 Task: Find connections with filter location Affery with filter topic #SEOwith filter profile language German with filter current company JioSaavn with filter school RV Institute of Management, No.17, 26th Main, 36th Cross, Jayanagar, 4th T Block, Bangalore-41. with filter industry Robot Manufacturing with filter service category Coaching & Mentoring with filter keywords title Market Development Manager
Action: Mouse moved to (496, 63)
Screenshot: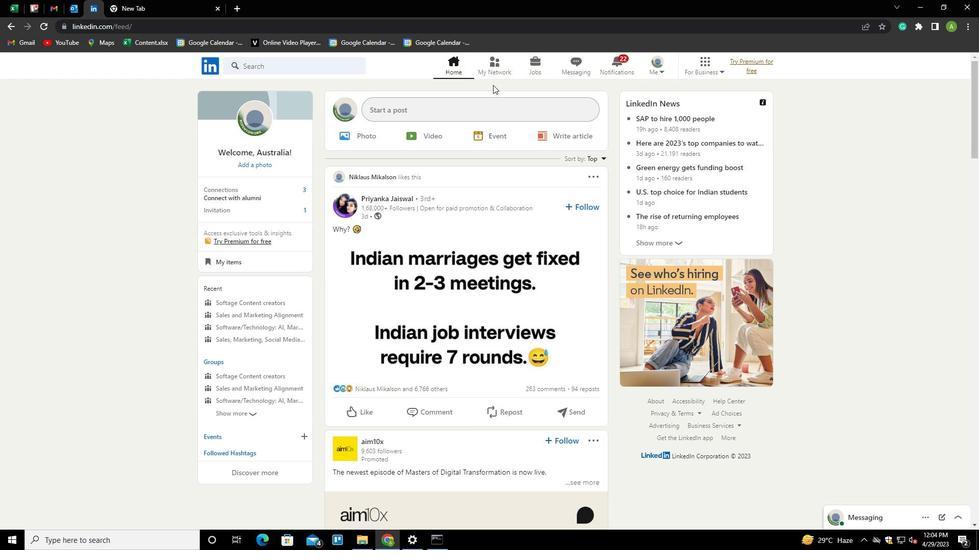
Action: Mouse pressed left at (496, 63)
Screenshot: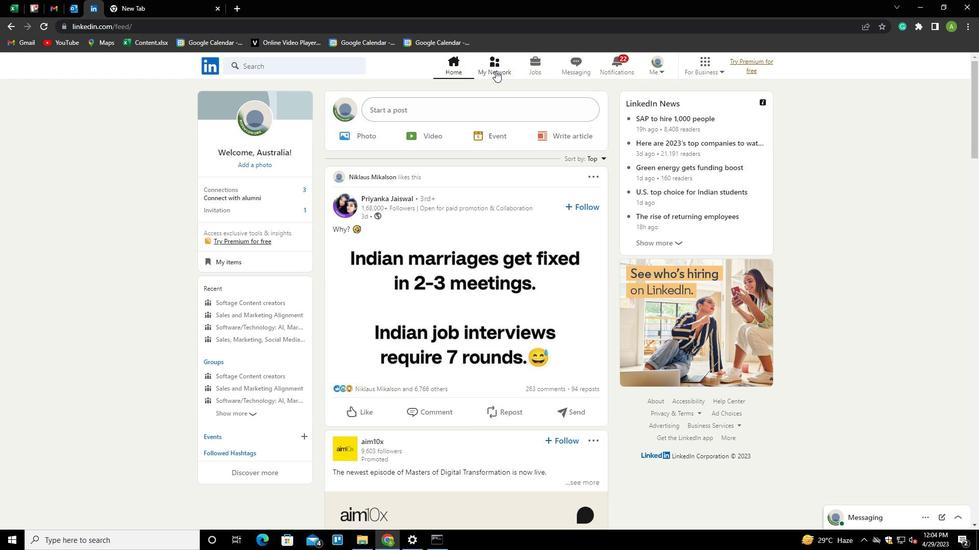 
Action: Mouse moved to (331, 125)
Screenshot: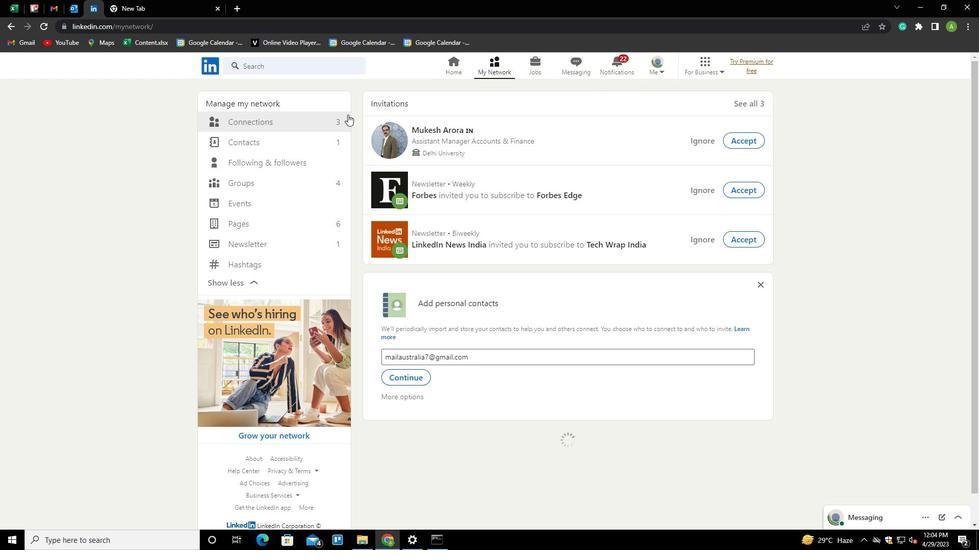 
Action: Mouse pressed left at (331, 125)
Screenshot: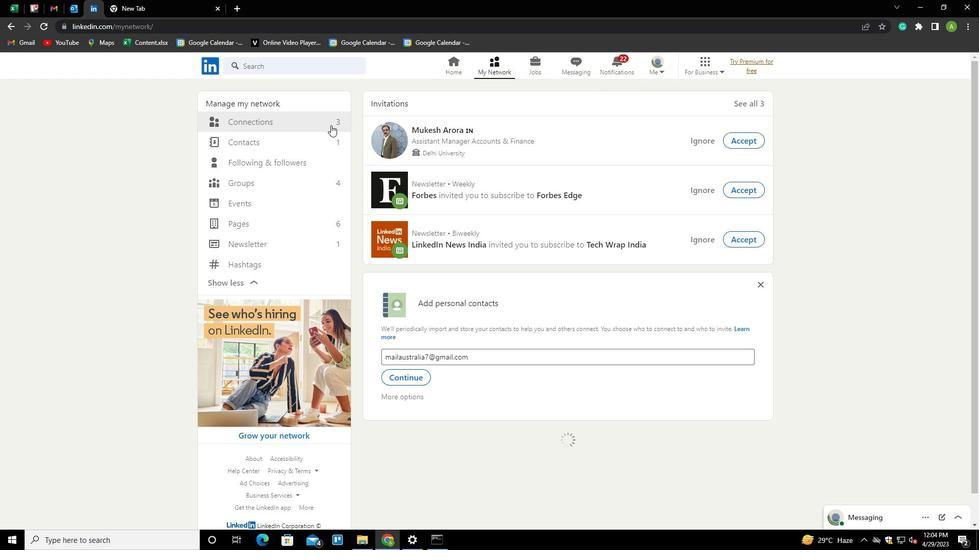 
Action: Mouse moved to (567, 123)
Screenshot: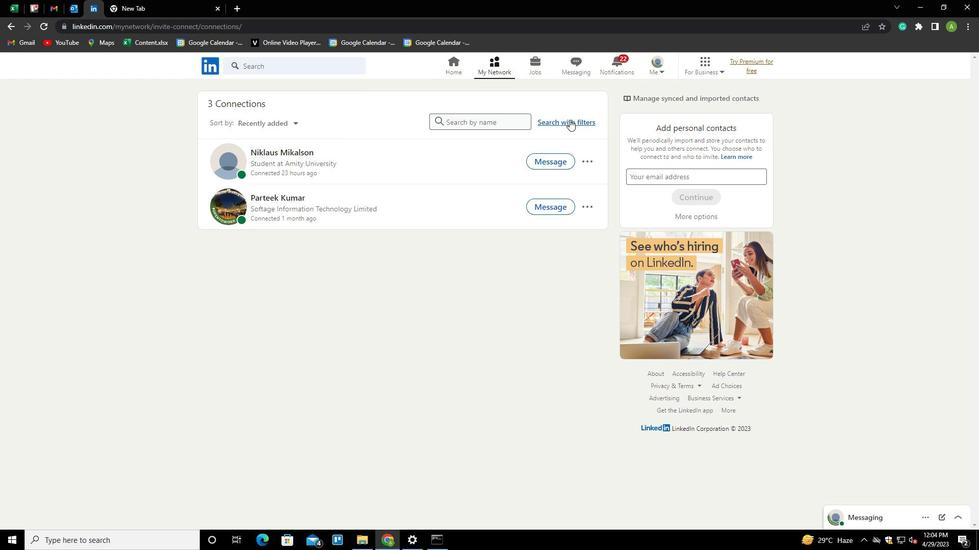
Action: Mouse pressed left at (567, 123)
Screenshot: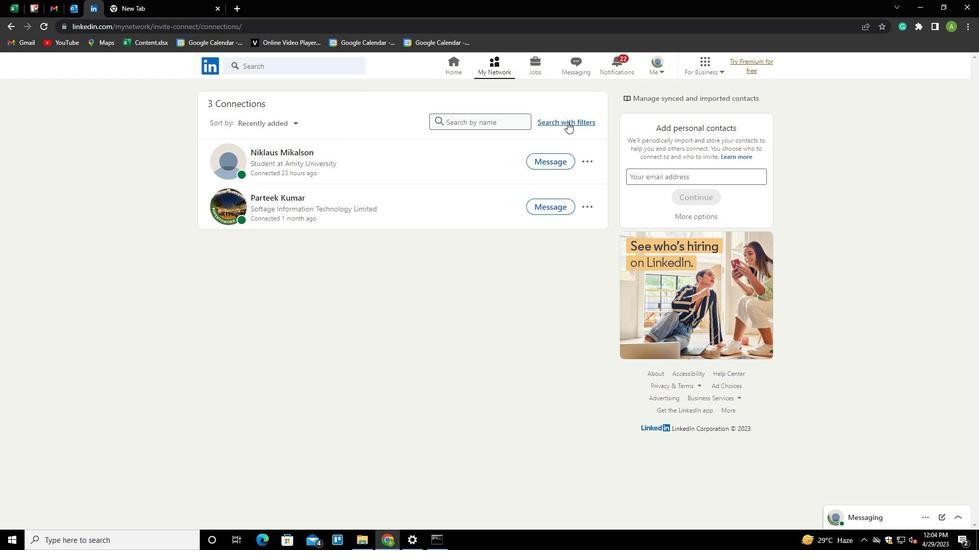 
Action: Mouse moved to (516, 96)
Screenshot: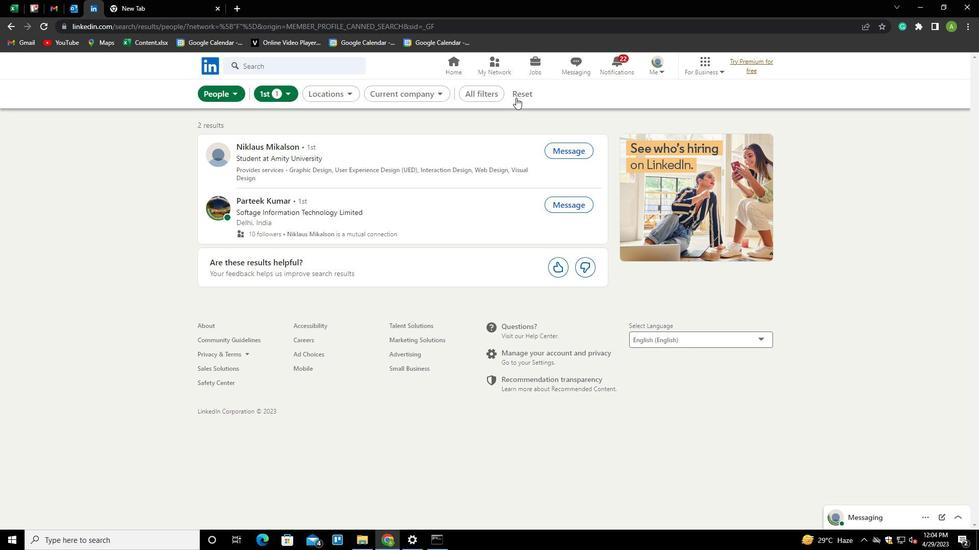 
Action: Mouse pressed left at (516, 96)
Screenshot: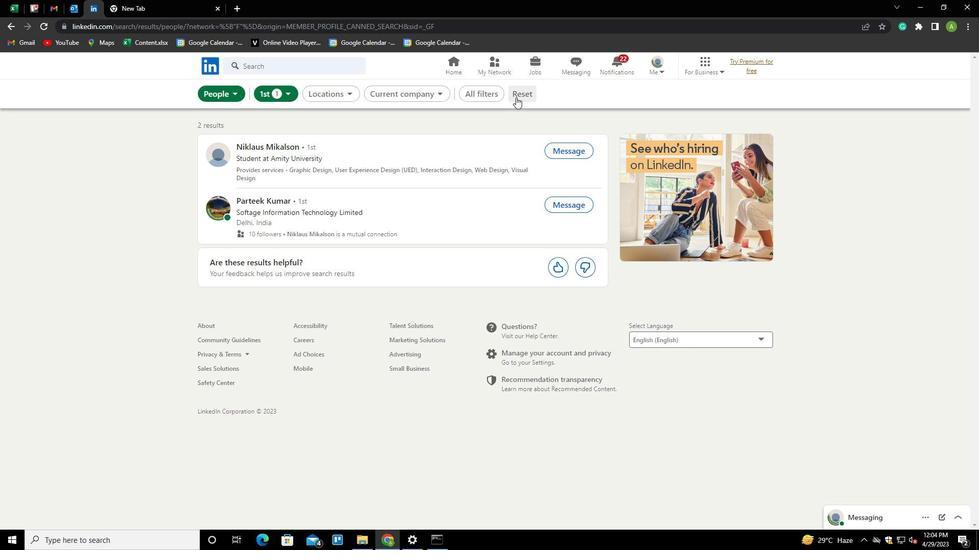 
Action: Mouse moved to (511, 93)
Screenshot: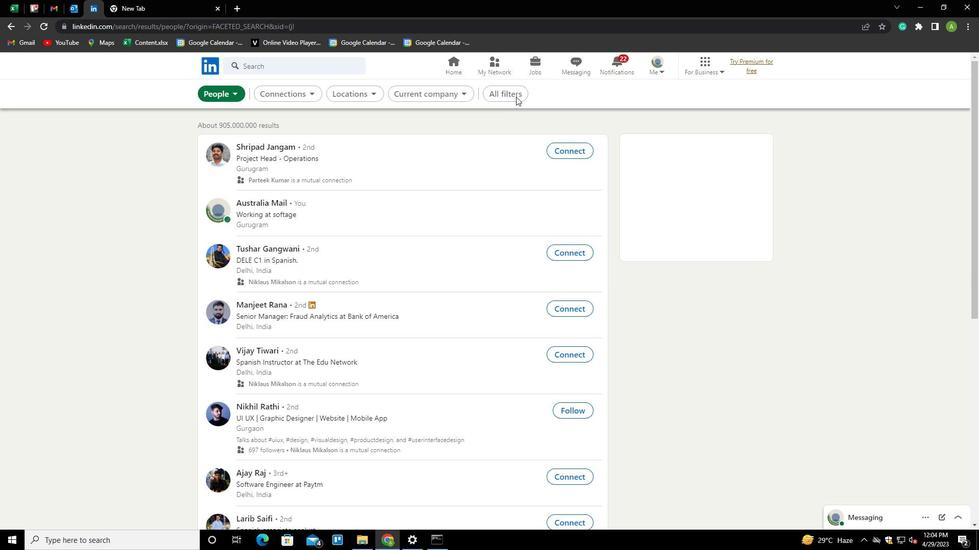 
Action: Mouse pressed left at (511, 93)
Screenshot: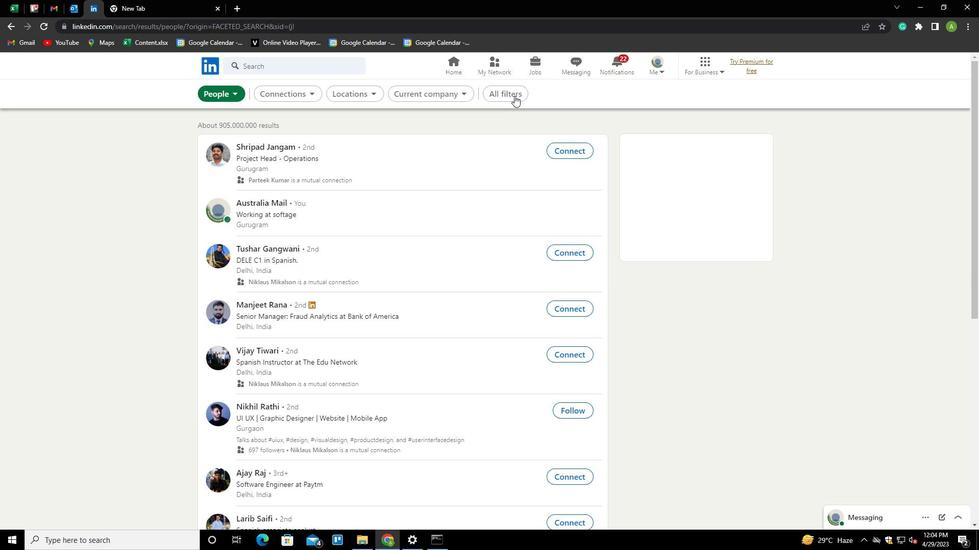 
Action: Mouse moved to (795, 258)
Screenshot: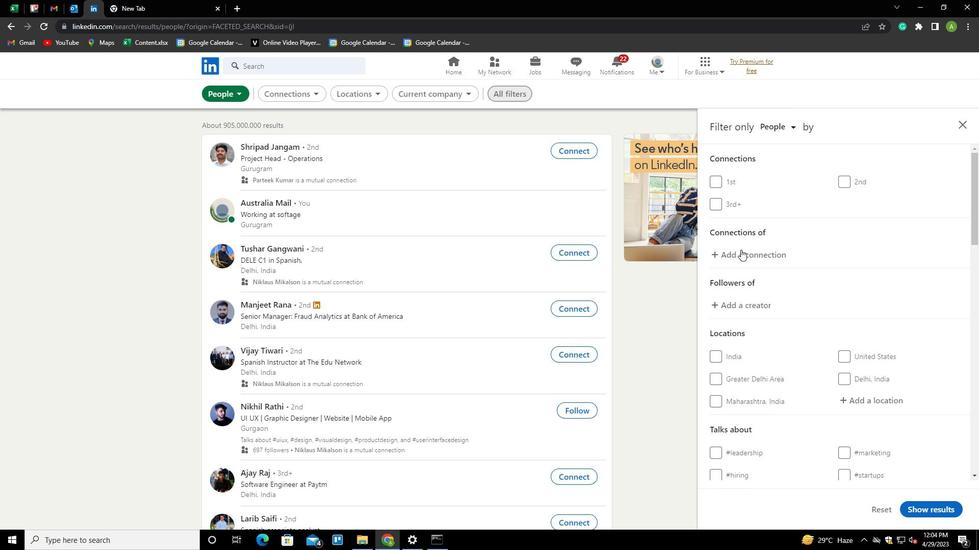 
Action: Mouse scrolled (795, 258) with delta (0, 0)
Screenshot: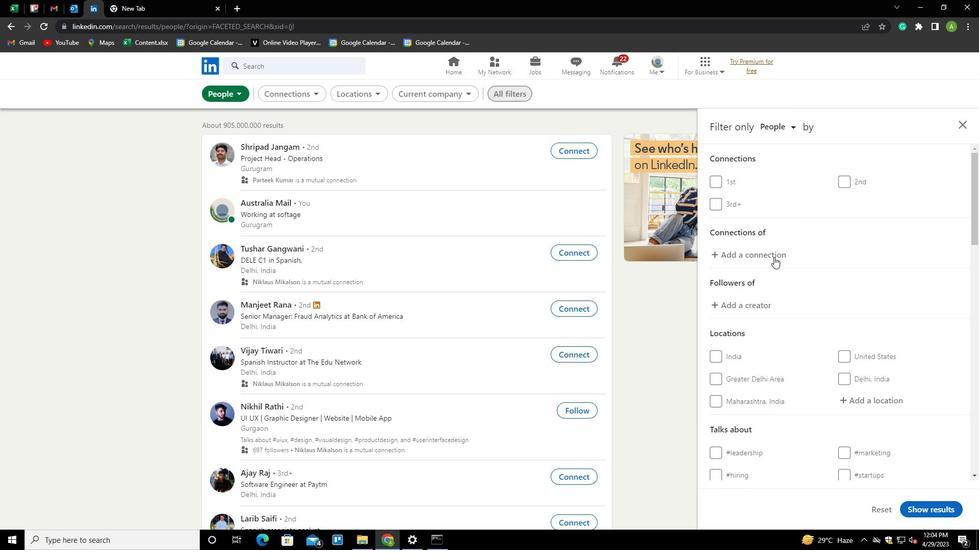 
Action: Mouse scrolled (795, 258) with delta (0, 0)
Screenshot: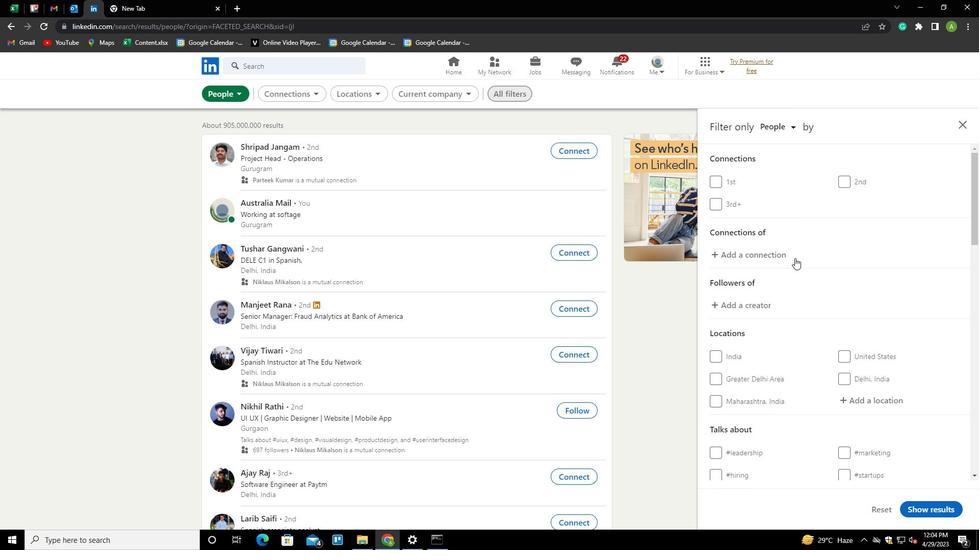 
Action: Mouse scrolled (795, 258) with delta (0, 0)
Screenshot: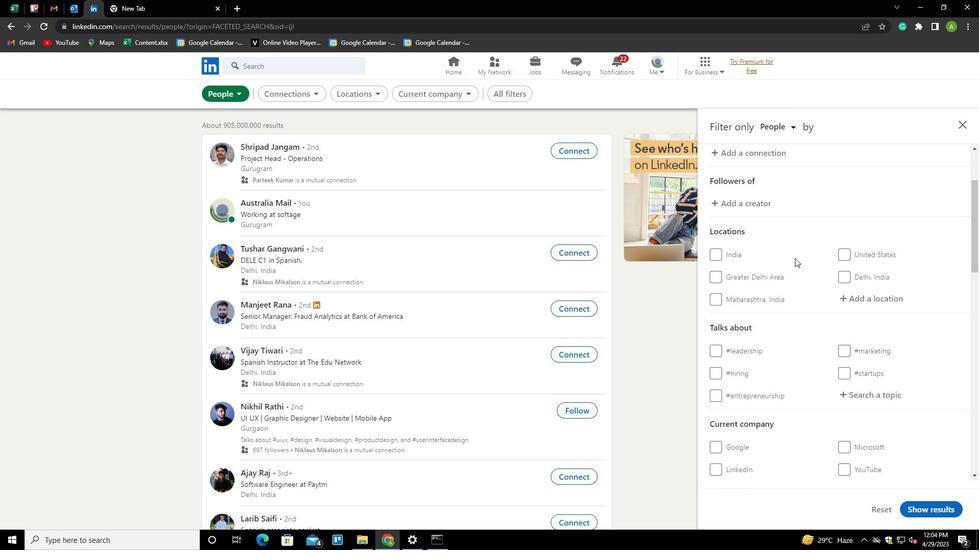 
Action: Mouse moved to (850, 250)
Screenshot: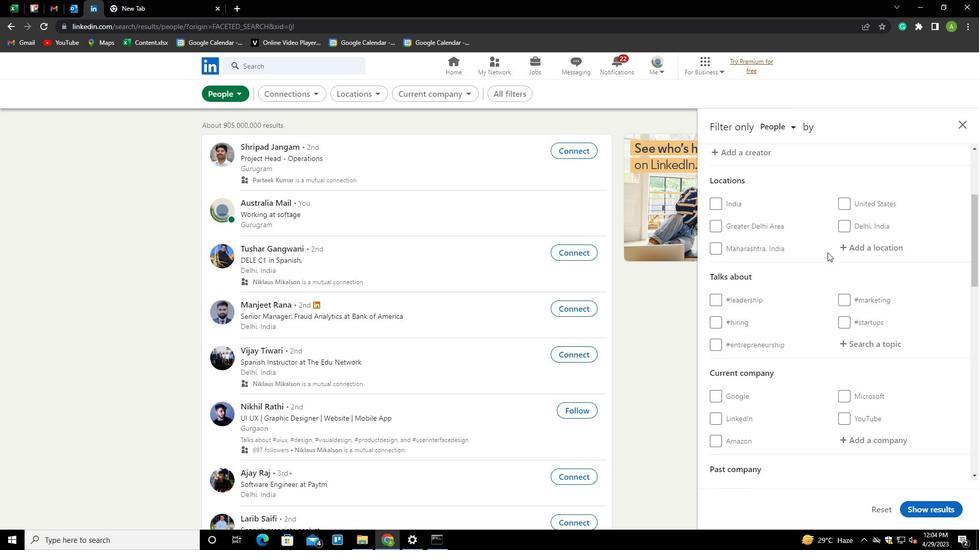 
Action: Mouse pressed left at (850, 250)
Screenshot: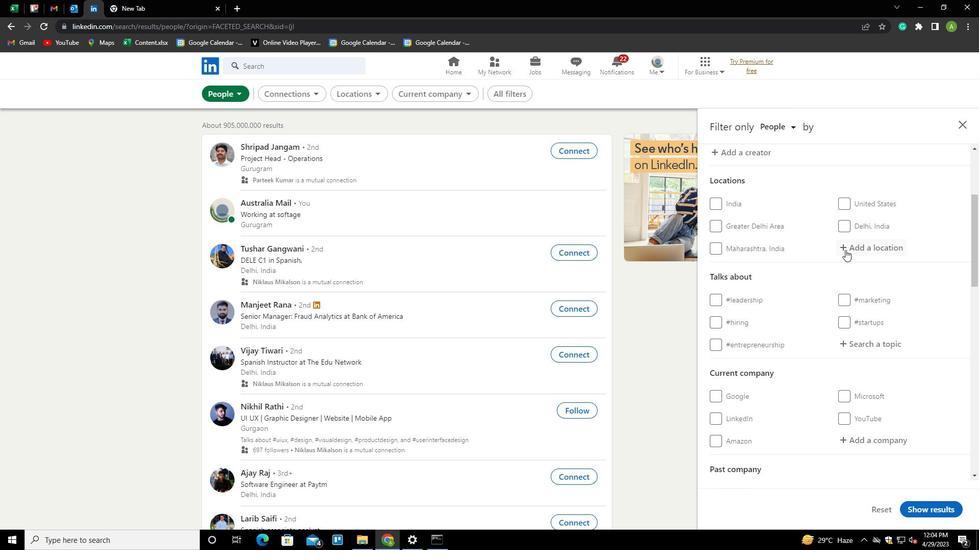 
Action: Mouse moved to (863, 250)
Screenshot: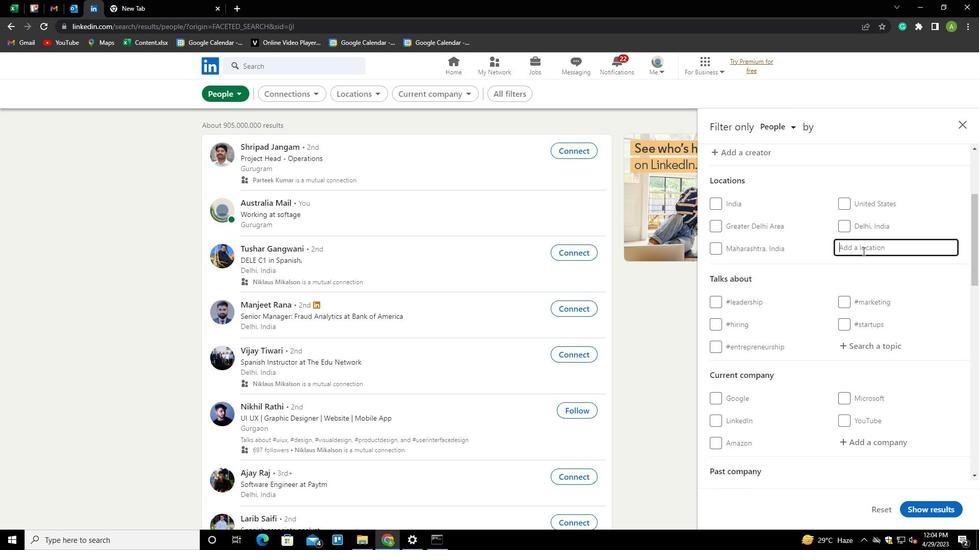 
Action: Mouse pressed left at (863, 250)
Screenshot: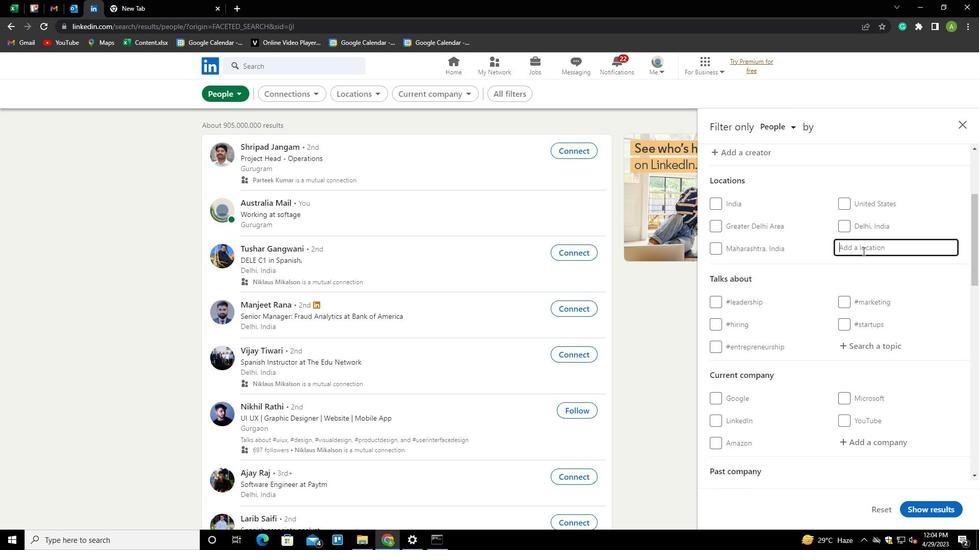 
Action: Key pressed <Key.shift><Key.shift><Key.shift><Key.shift><Key.shift><Key.shift><Key.shift><Key.shift><Key.shift><Key.shift><Key.shift><Key.shift><Key.shift><Key.shift><Key.shift><Key.shift><Key.shift><Key.shift><Key.shift><Key.shift><Key.shift><Key.shift><Key.shift><Key.shift><Key.shift><Key.shift><Key.shift><Key.shift><Key.shift><Key.shift><Key.shift><Key.shift><Key.shift><Key.shift><Key.shift>AFFERY<Key.down>
Screenshot: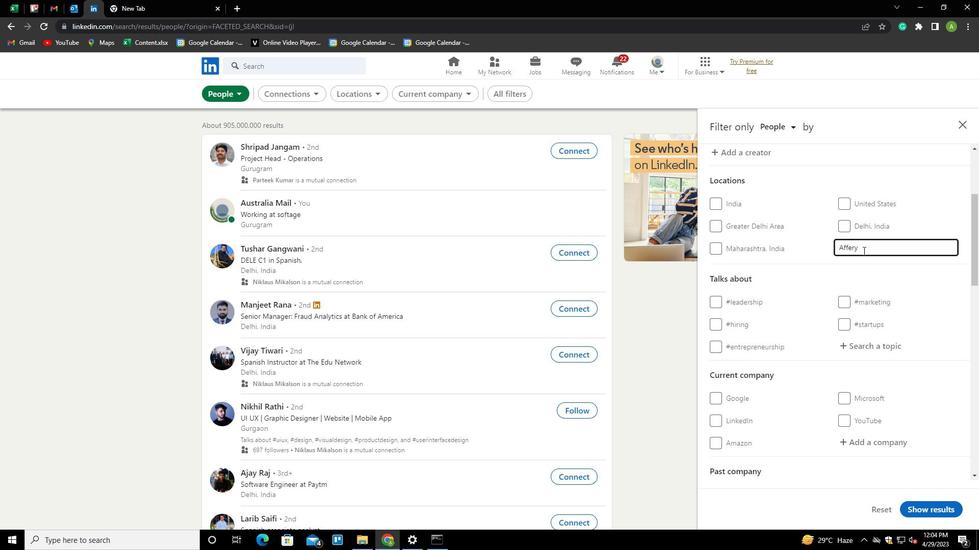 
Action: Mouse moved to (900, 270)
Screenshot: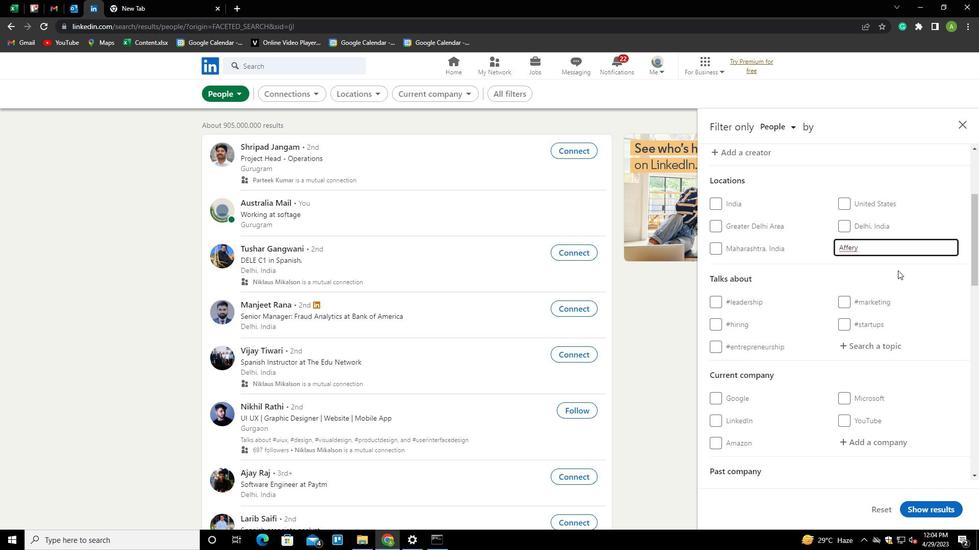 
Action: Mouse pressed left at (900, 270)
Screenshot: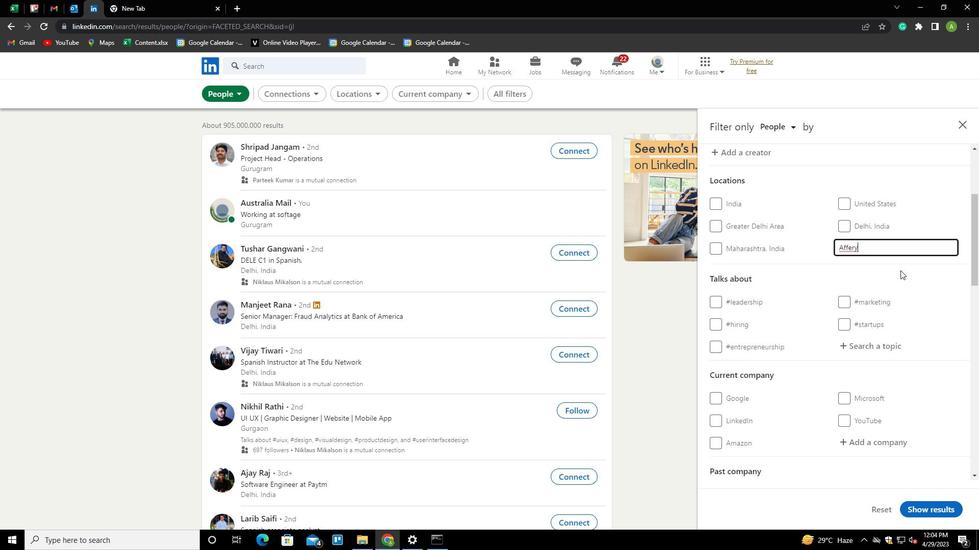 
Action: Mouse scrolled (900, 270) with delta (0, 0)
Screenshot: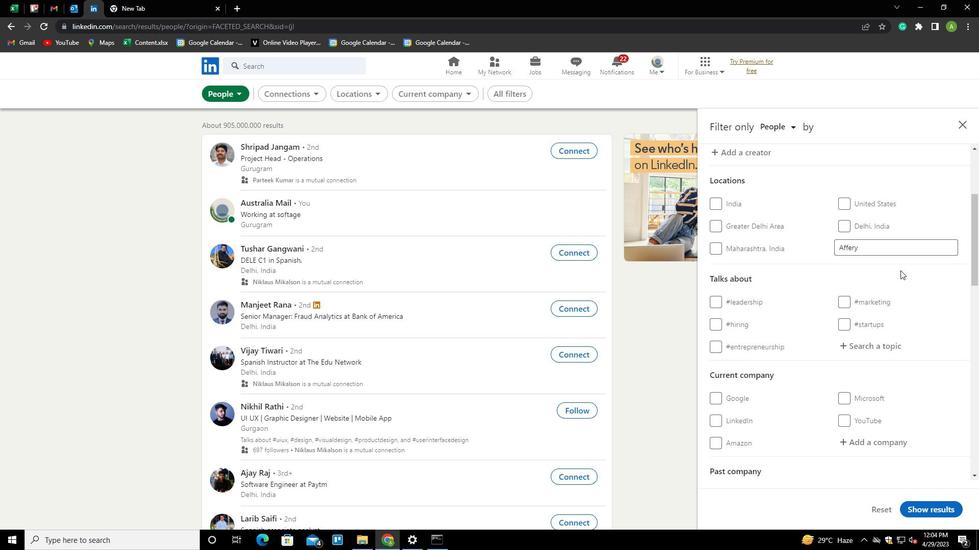 
Action: Mouse scrolled (900, 270) with delta (0, 0)
Screenshot: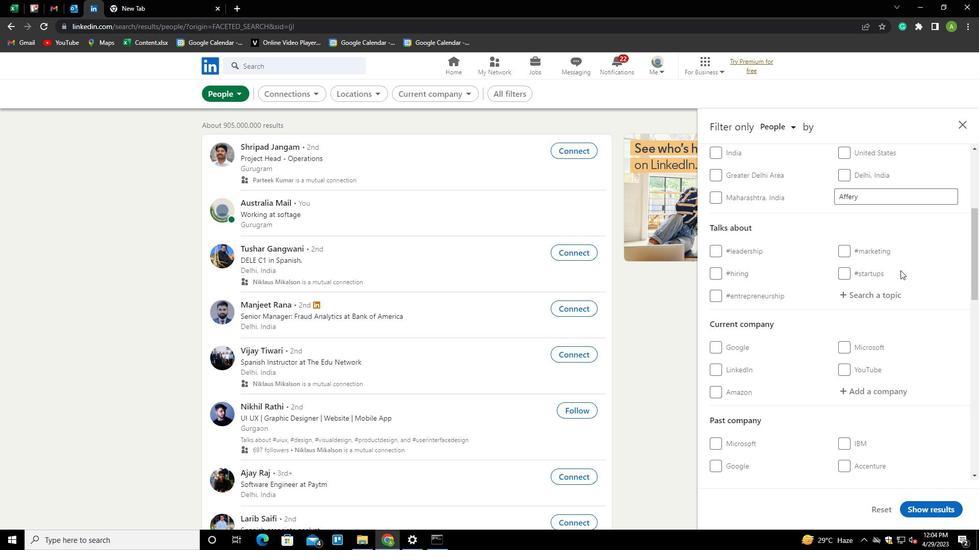 
Action: Mouse moved to (863, 244)
Screenshot: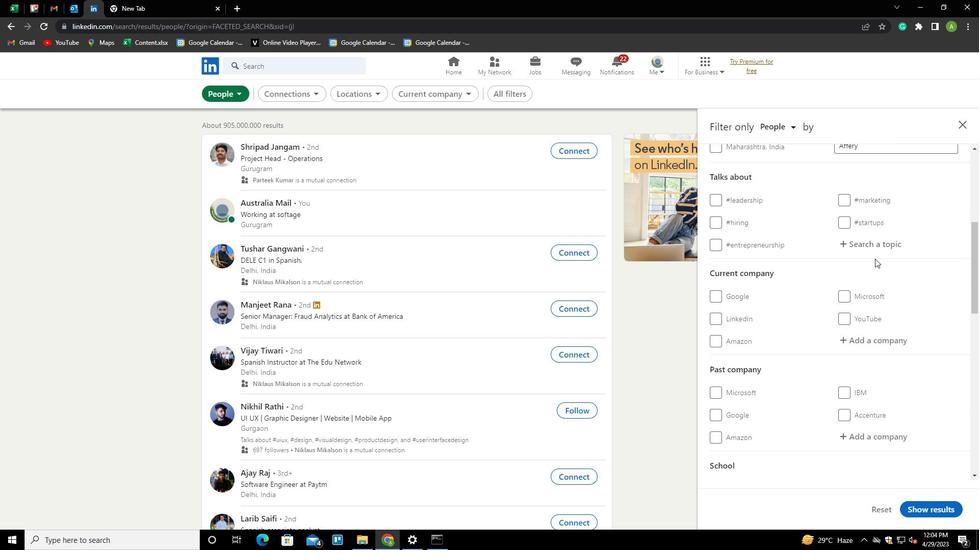 
Action: Mouse pressed left at (863, 244)
Screenshot: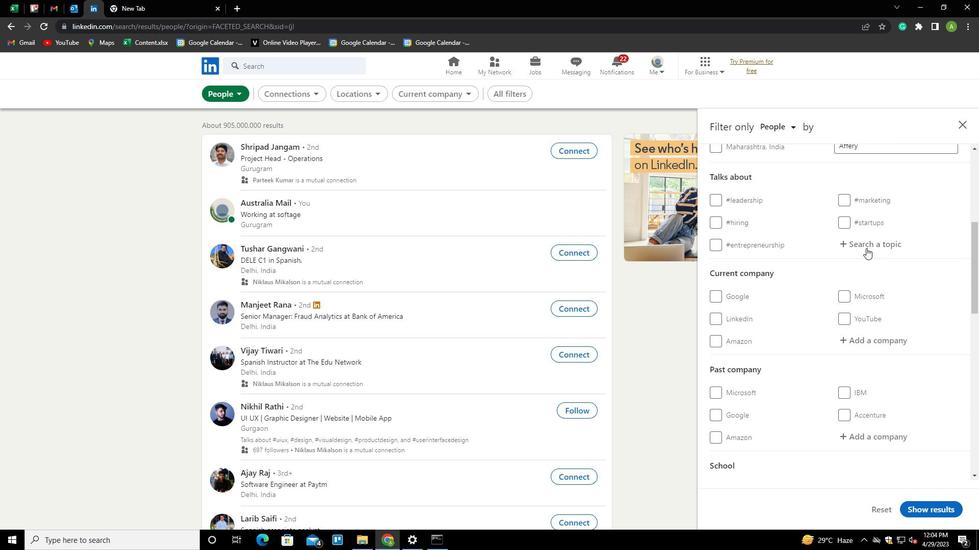 
Action: Mouse moved to (863, 244)
Screenshot: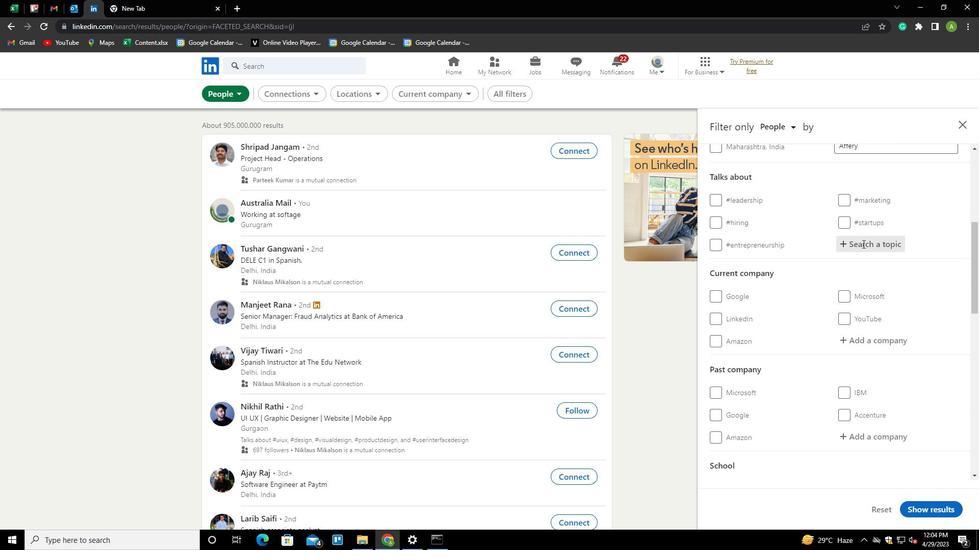 
Action: Mouse pressed left at (863, 244)
Screenshot: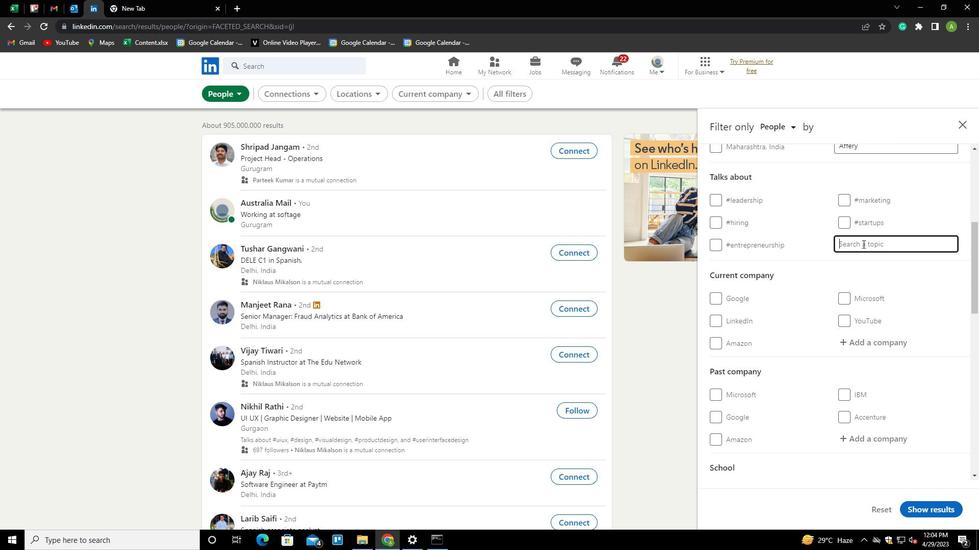 
Action: Key pressed <Key.shift>SEO<Key.down><Key.enter>
Screenshot: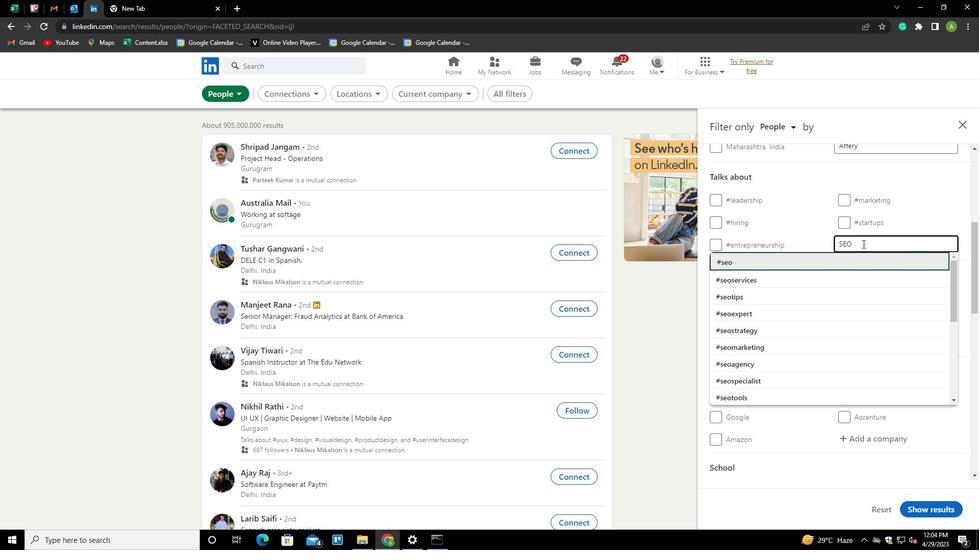 
Action: Mouse scrolled (863, 243) with delta (0, 0)
Screenshot: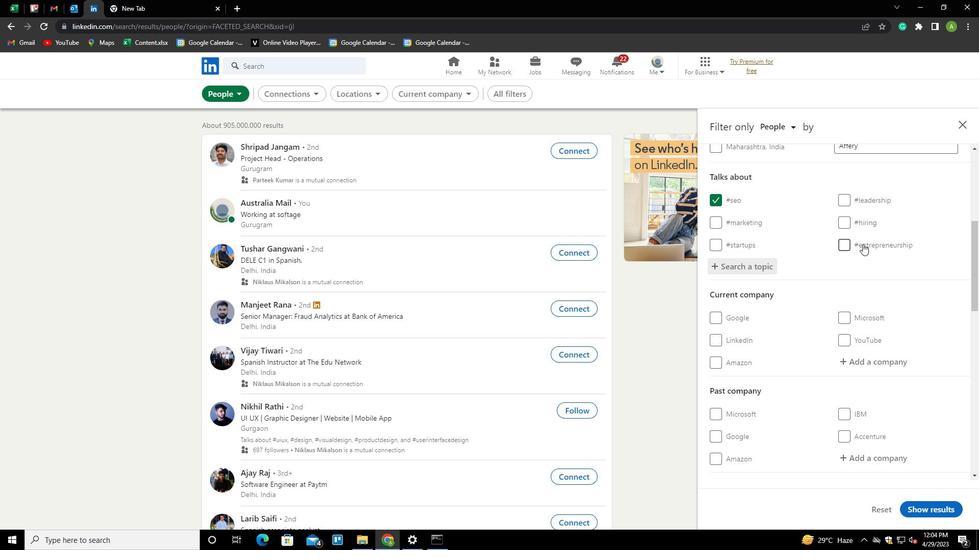 
Action: Mouse scrolled (863, 243) with delta (0, 0)
Screenshot: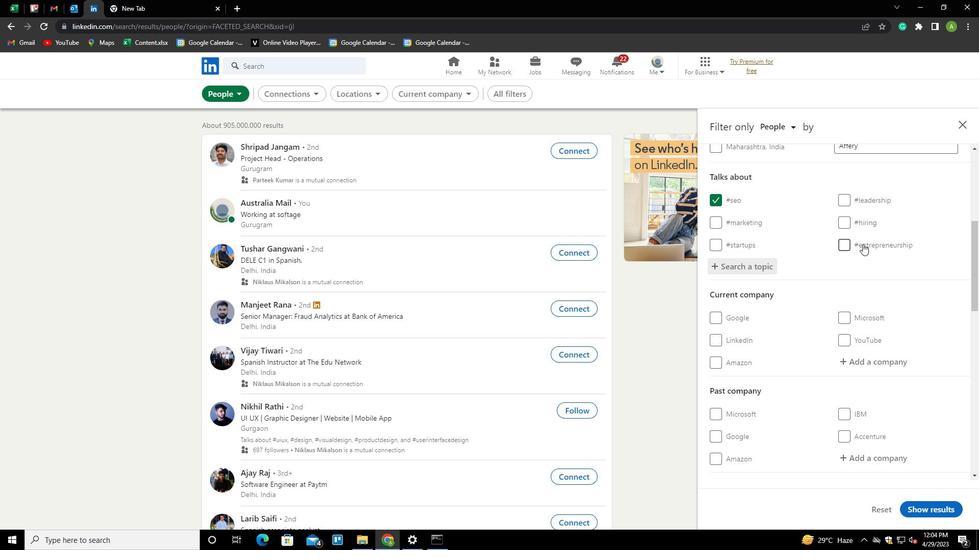 
Action: Mouse scrolled (863, 243) with delta (0, 0)
Screenshot: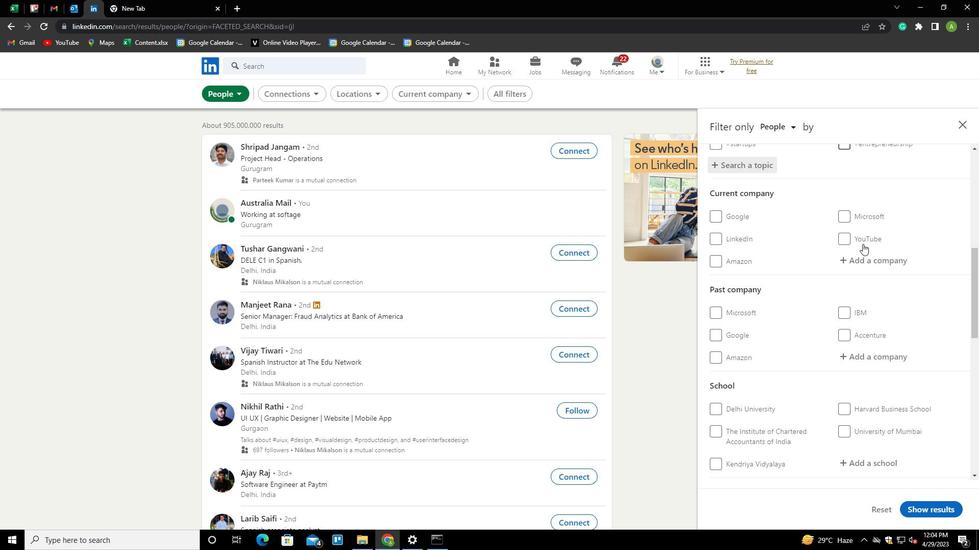 
Action: Mouse scrolled (863, 243) with delta (0, 0)
Screenshot: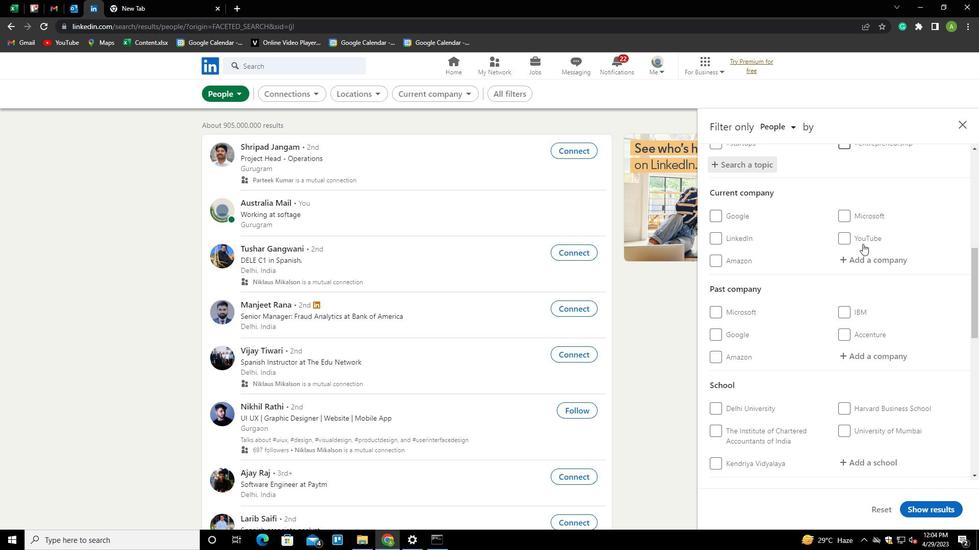 
Action: Mouse scrolled (863, 243) with delta (0, 0)
Screenshot: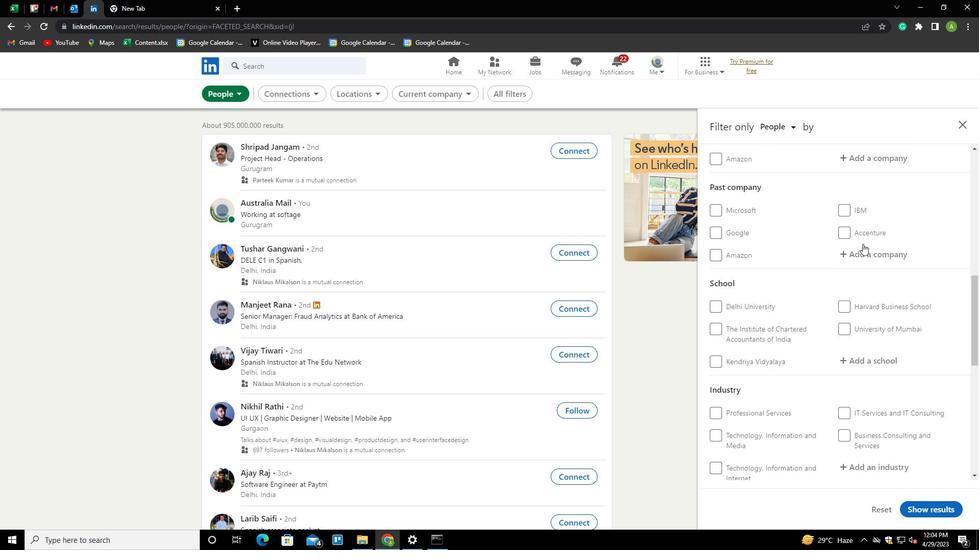 
Action: Mouse scrolled (863, 243) with delta (0, 0)
Screenshot: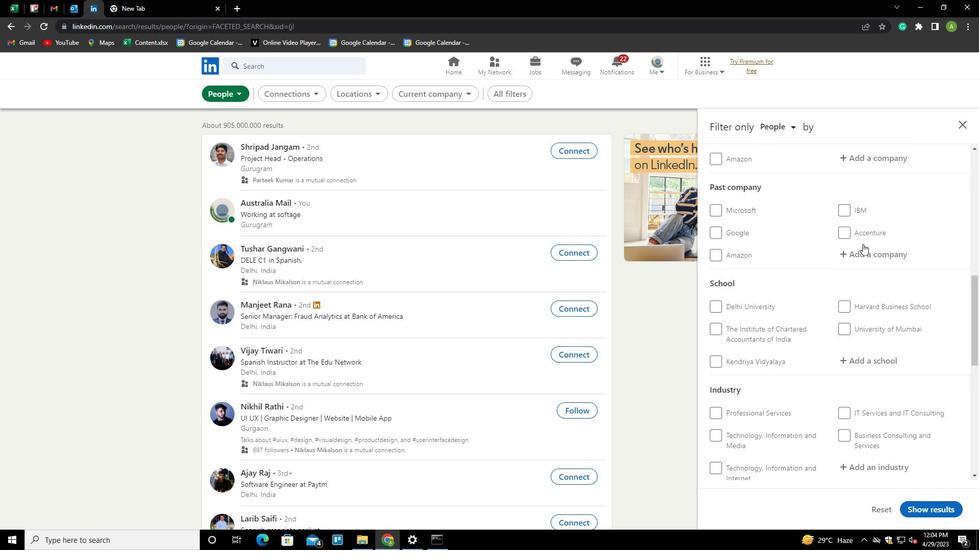
Action: Mouse scrolled (863, 243) with delta (0, 0)
Screenshot: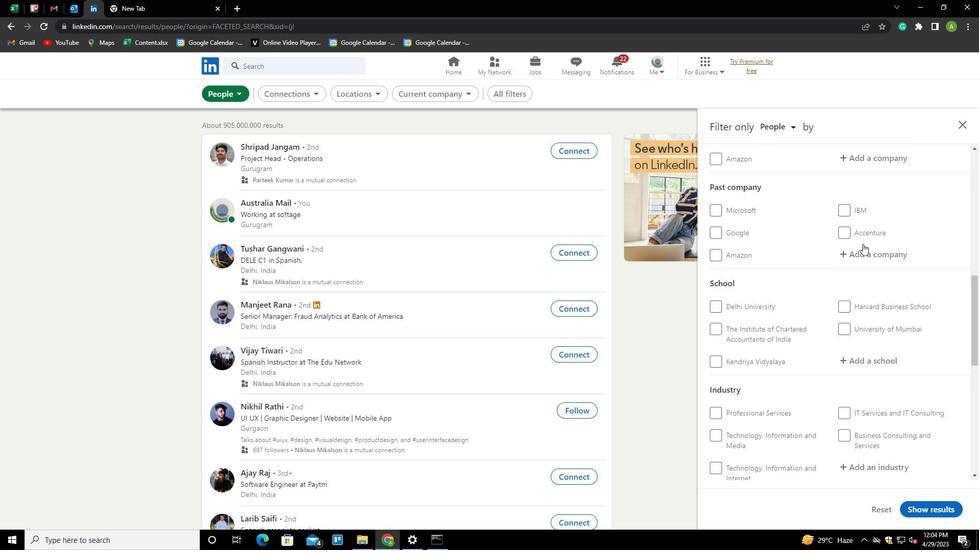 
Action: Mouse scrolled (863, 243) with delta (0, 0)
Screenshot: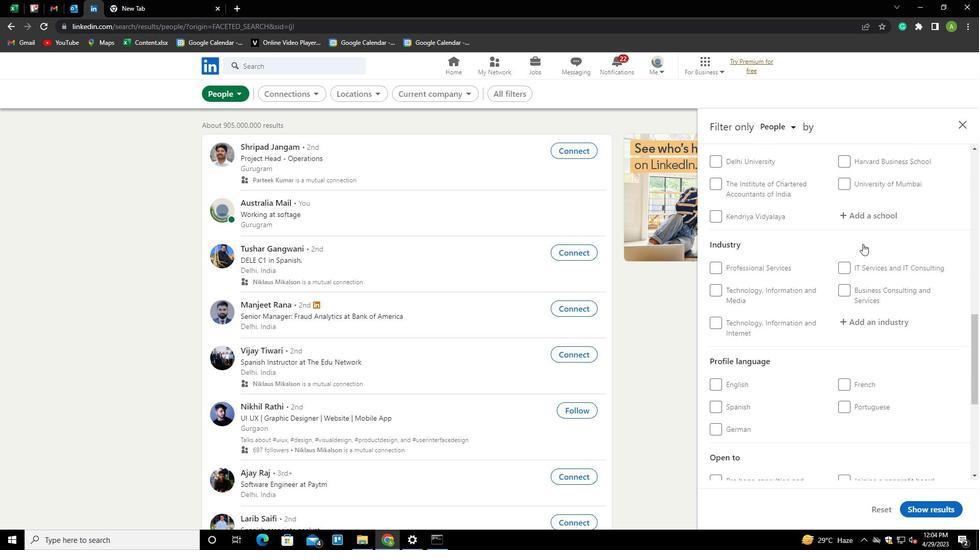 
Action: Mouse scrolled (863, 243) with delta (0, 0)
Screenshot: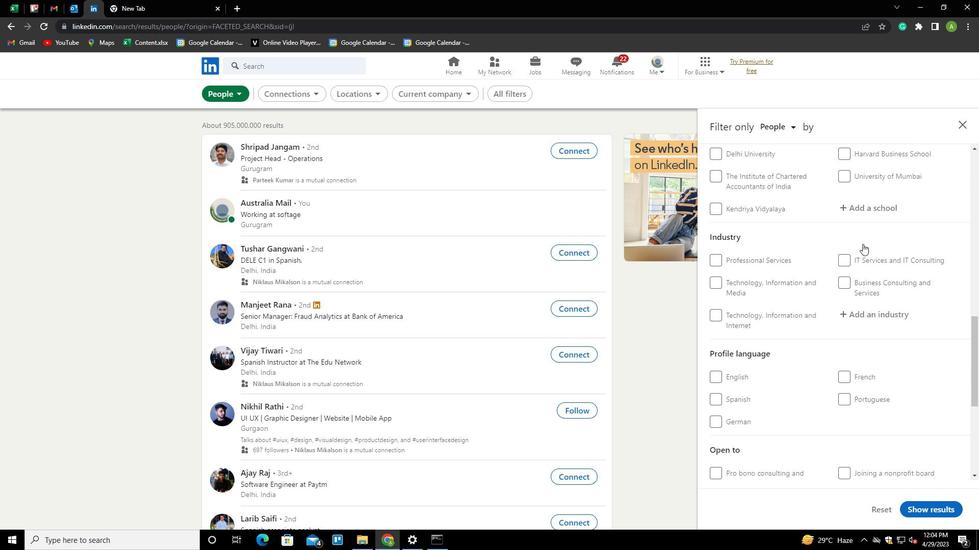 
Action: Mouse moved to (724, 315)
Screenshot: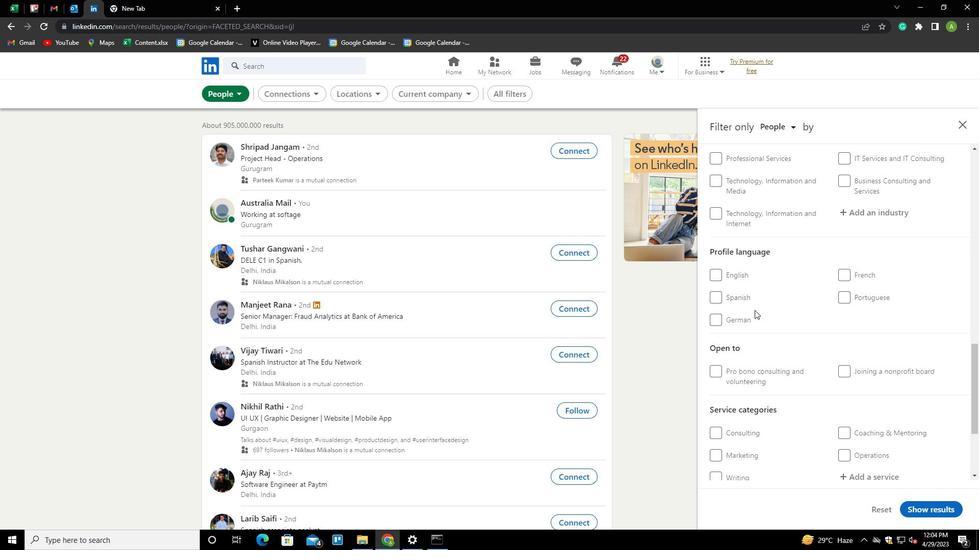 
Action: Mouse pressed left at (724, 315)
Screenshot: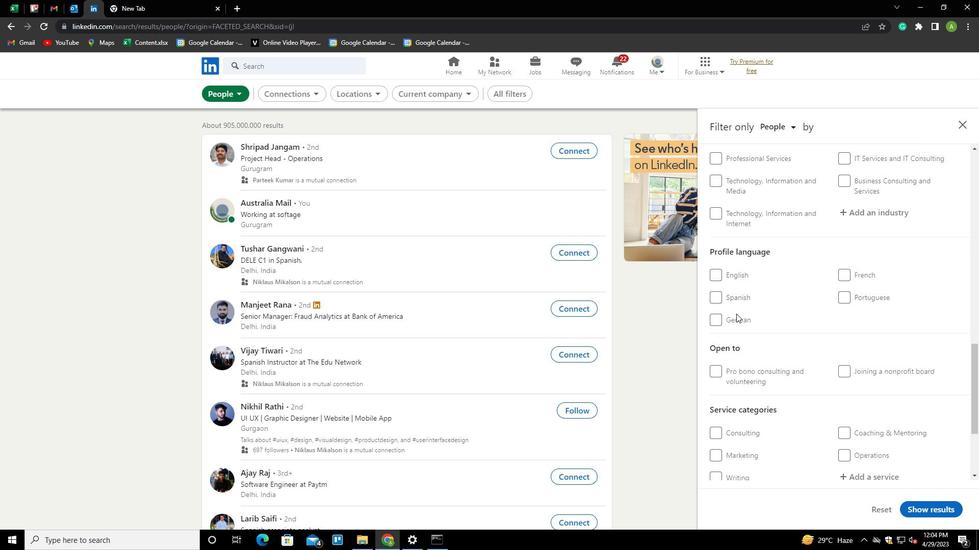 
Action: Mouse moved to (785, 323)
Screenshot: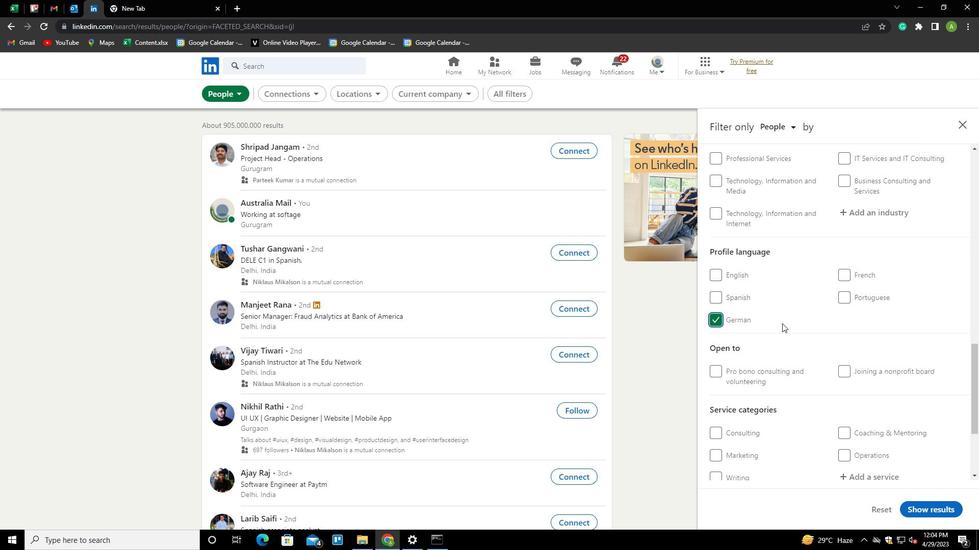 
Action: Mouse scrolled (785, 324) with delta (0, 0)
Screenshot: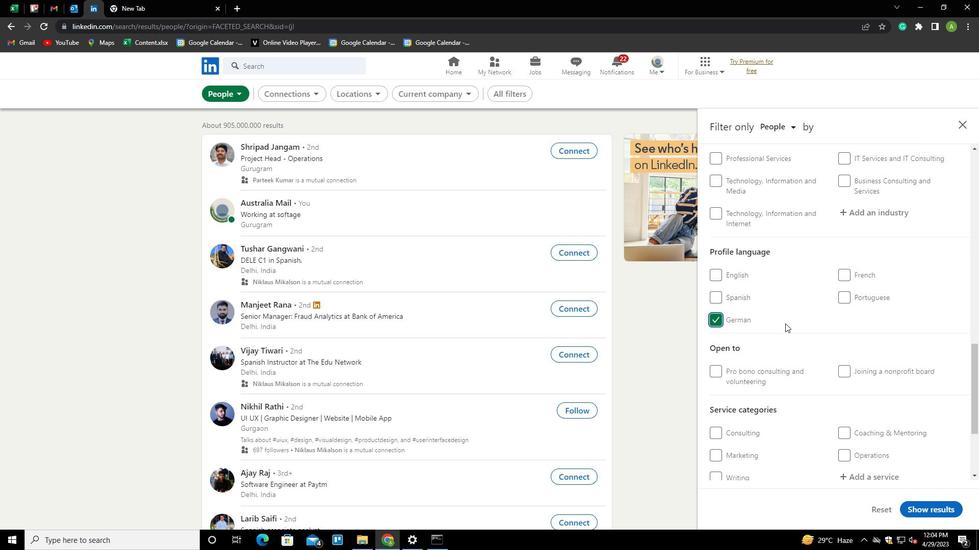 
Action: Mouse scrolled (785, 324) with delta (0, 0)
Screenshot: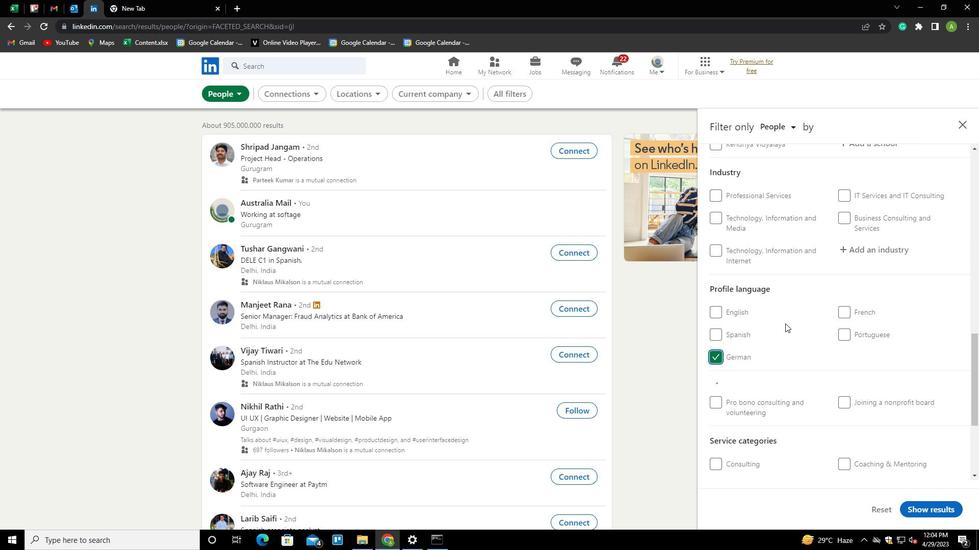 
Action: Mouse scrolled (785, 324) with delta (0, 0)
Screenshot: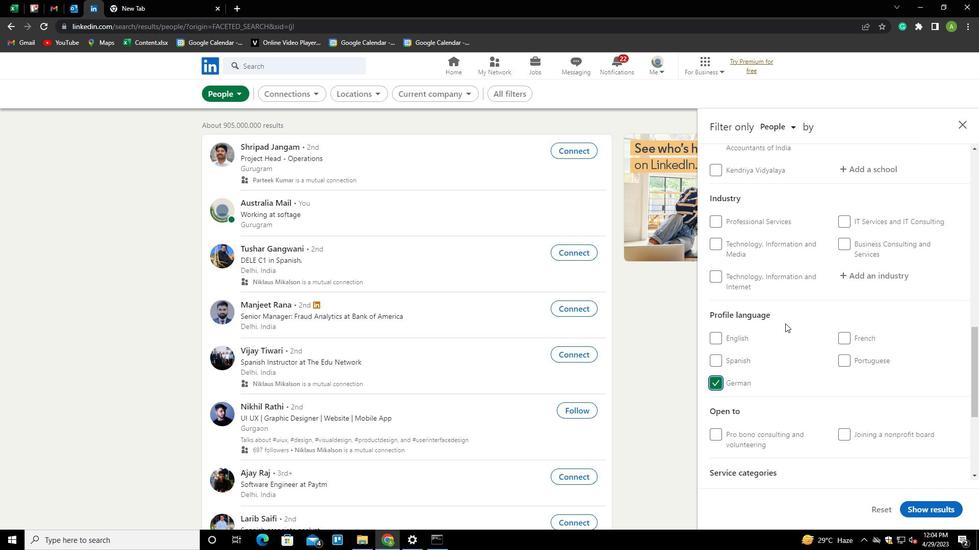 
Action: Mouse scrolled (785, 324) with delta (0, 0)
Screenshot: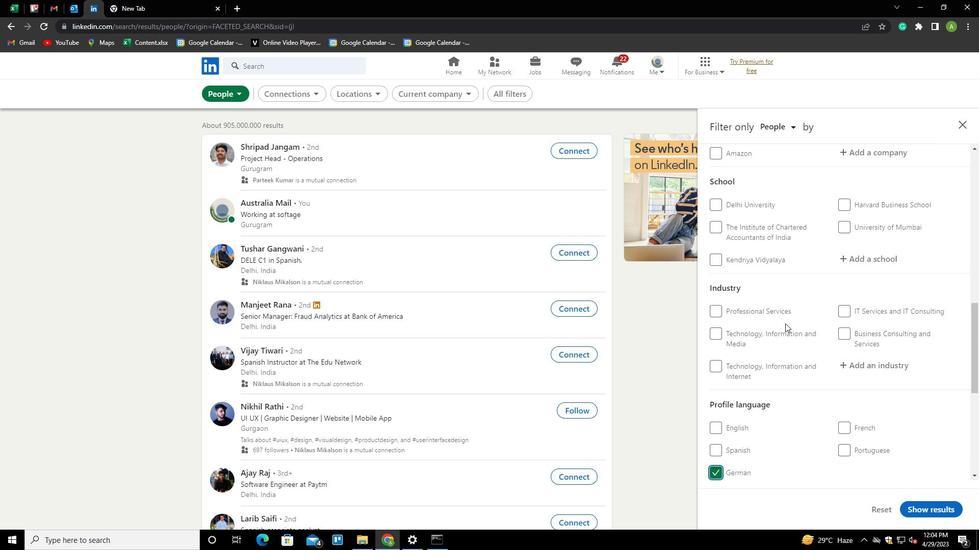 
Action: Mouse scrolled (785, 324) with delta (0, 0)
Screenshot: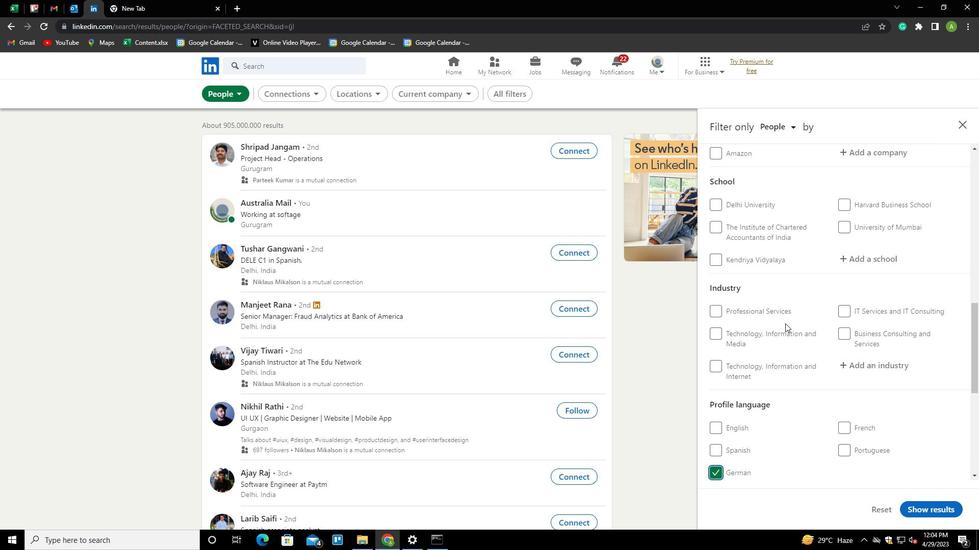 
Action: Mouse scrolled (785, 324) with delta (0, 0)
Screenshot: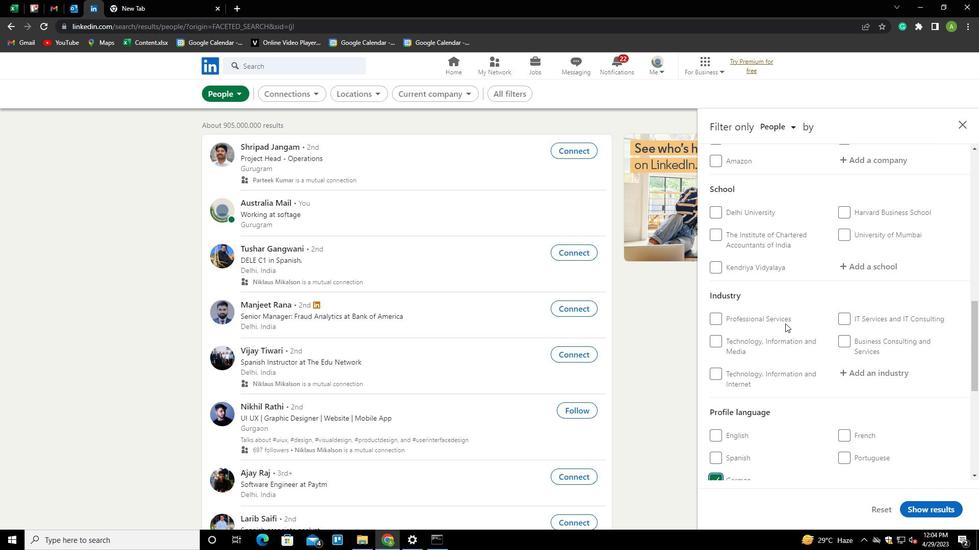 
Action: Mouse scrolled (785, 324) with delta (0, 0)
Screenshot: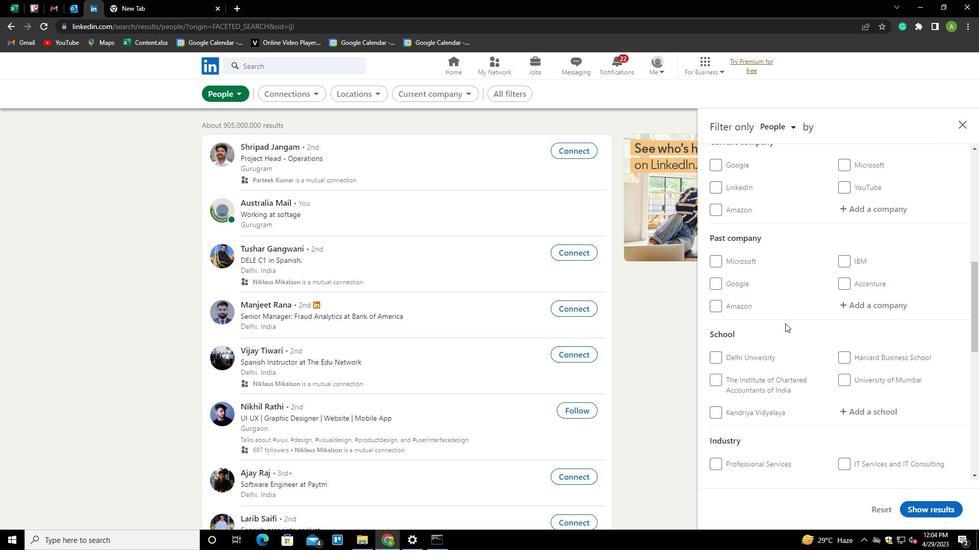 
Action: Mouse scrolled (785, 324) with delta (0, 0)
Screenshot: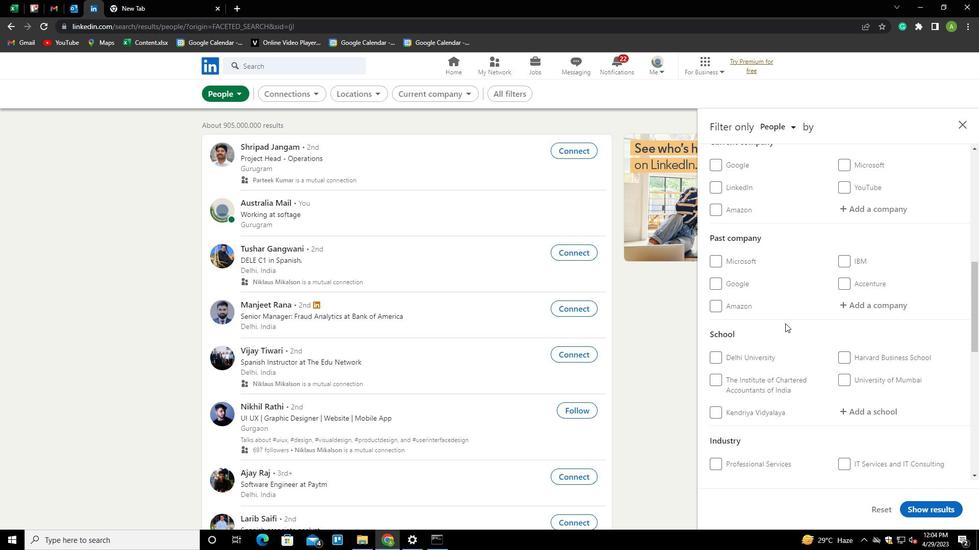 
Action: Mouse scrolled (785, 324) with delta (0, 0)
Screenshot: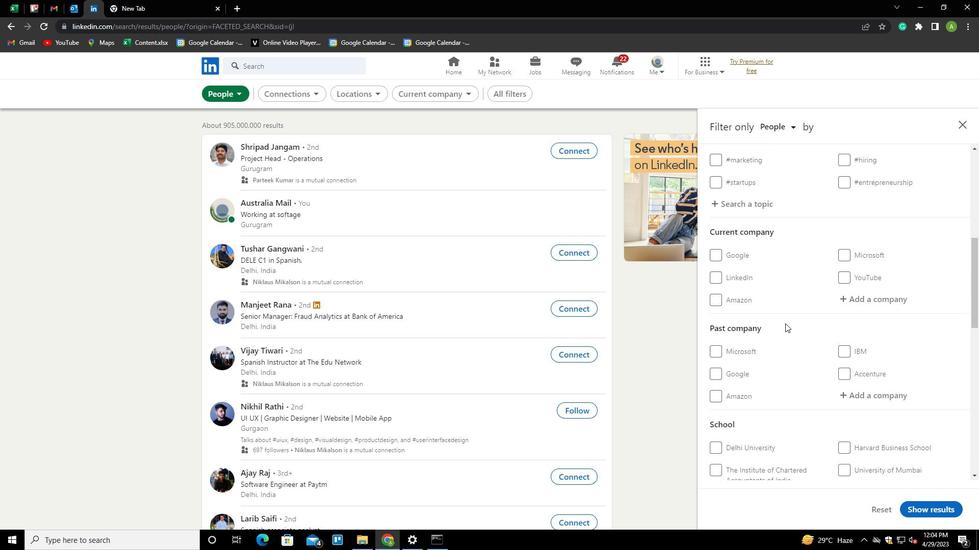 
Action: Mouse moved to (854, 361)
Screenshot: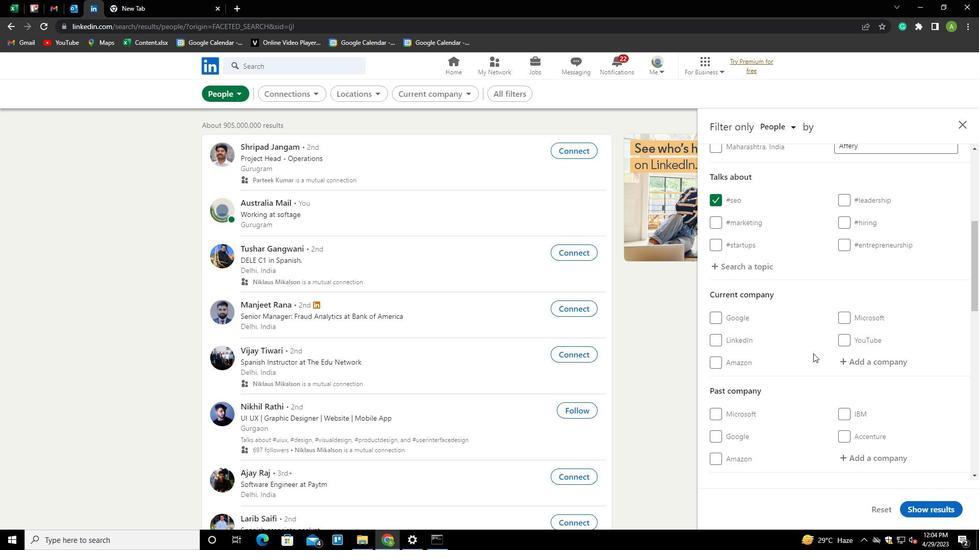 
Action: Mouse pressed left at (854, 361)
Screenshot: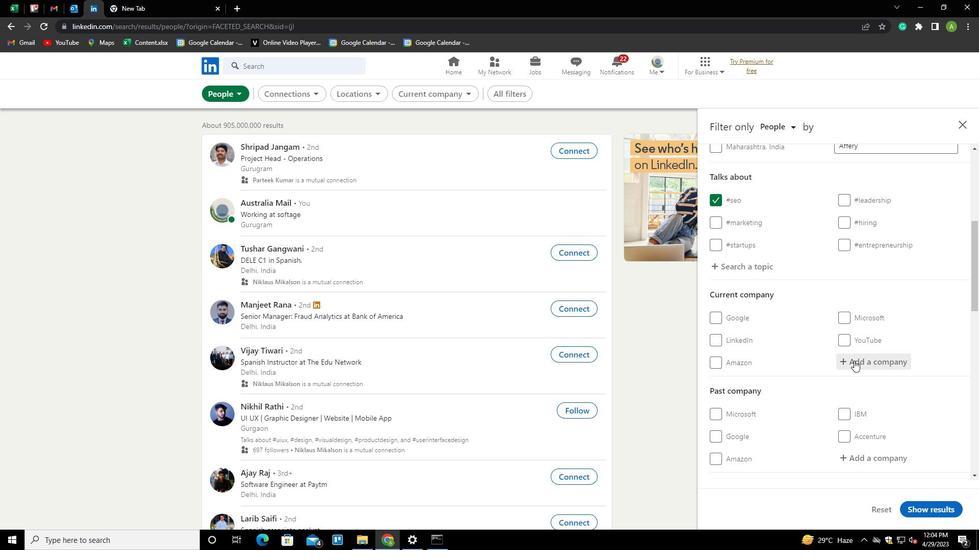 
Action: Key pressed <Key.shift>JIP<Key.backspace>P<Key.backspace>O<Key.shift>SAA<Key.down><Key.enter>
Screenshot: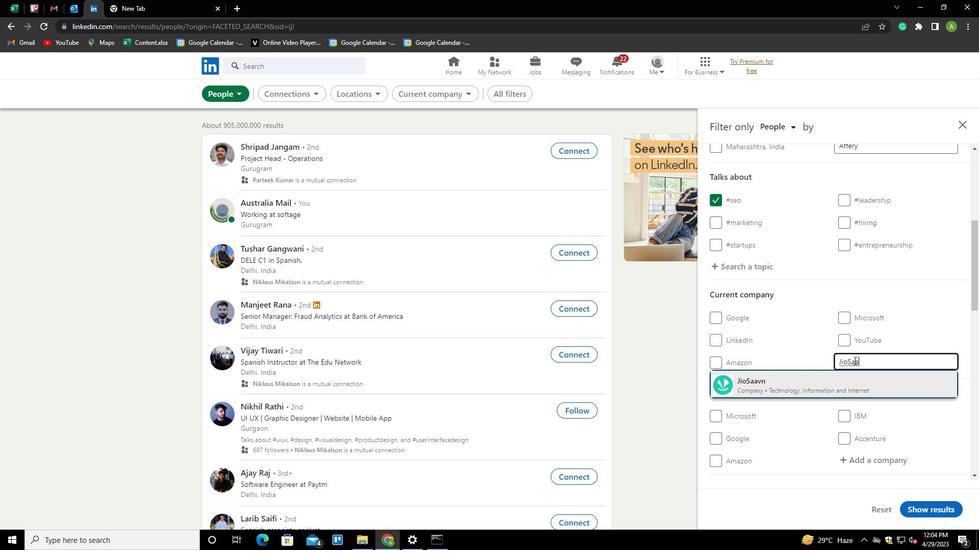 
Action: Mouse scrolled (854, 360) with delta (0, 0)
Screenshot: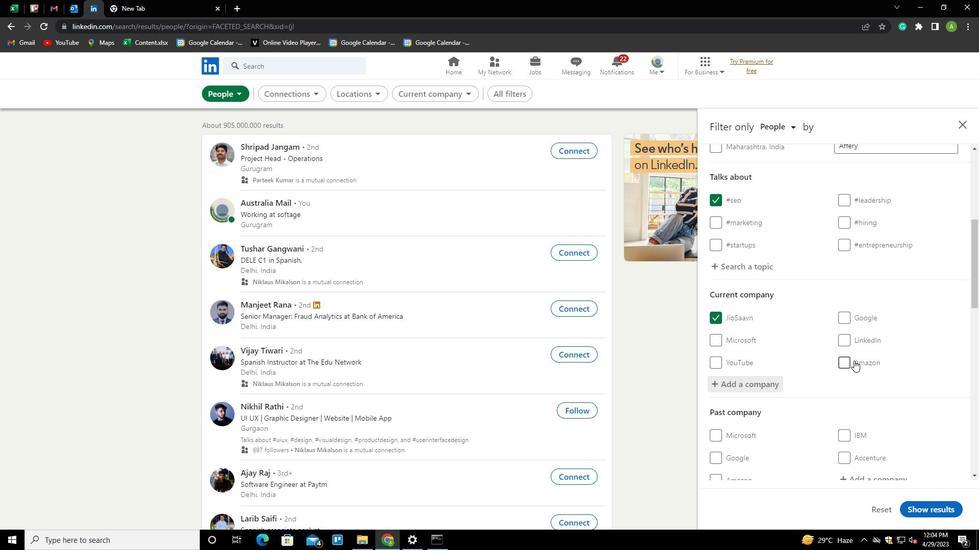 
Action: Mouse scrolled (854, 360) with delta (0, 0)
Screenshot: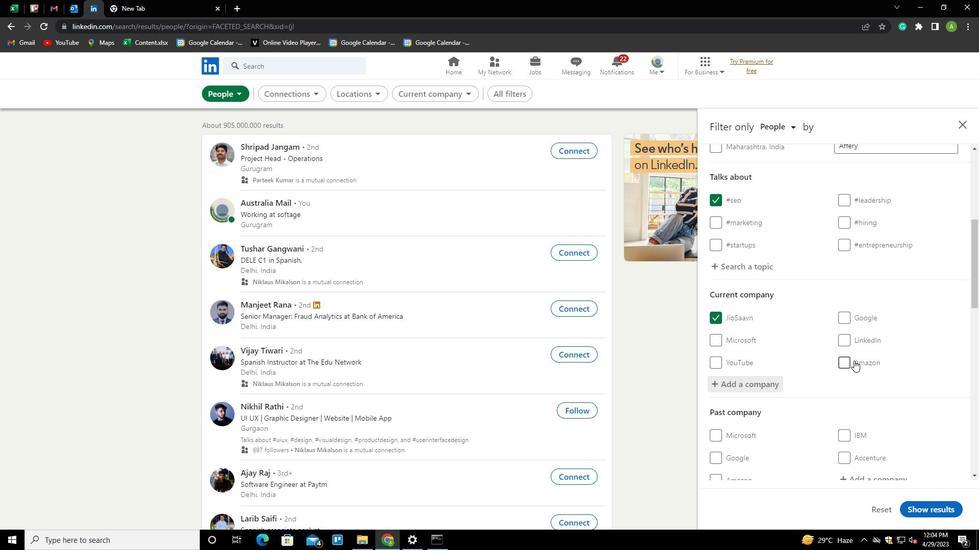 
Action: Mouse scrolled (854, 360) with delta (0, 0)
Screenshot: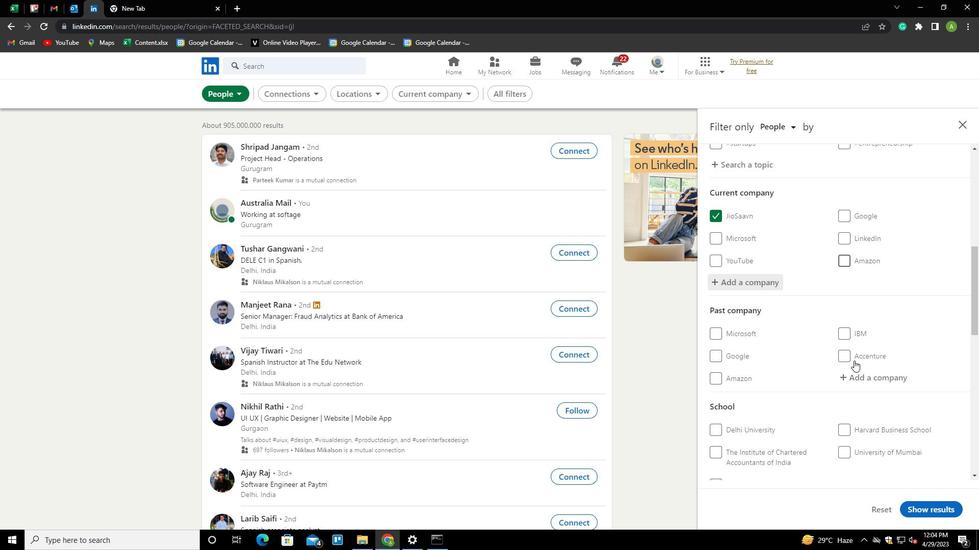 
Action: Mouse scrolled (854, 360) with delta (0, 0)
Screenshot: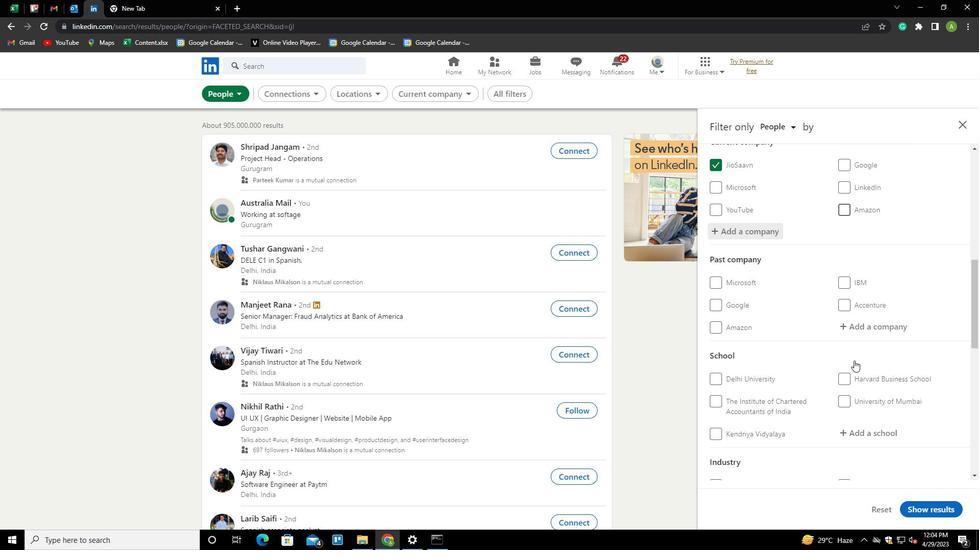 
Action: Mouse scrolled (854, 360) with delta (0, 0)
Screenshot: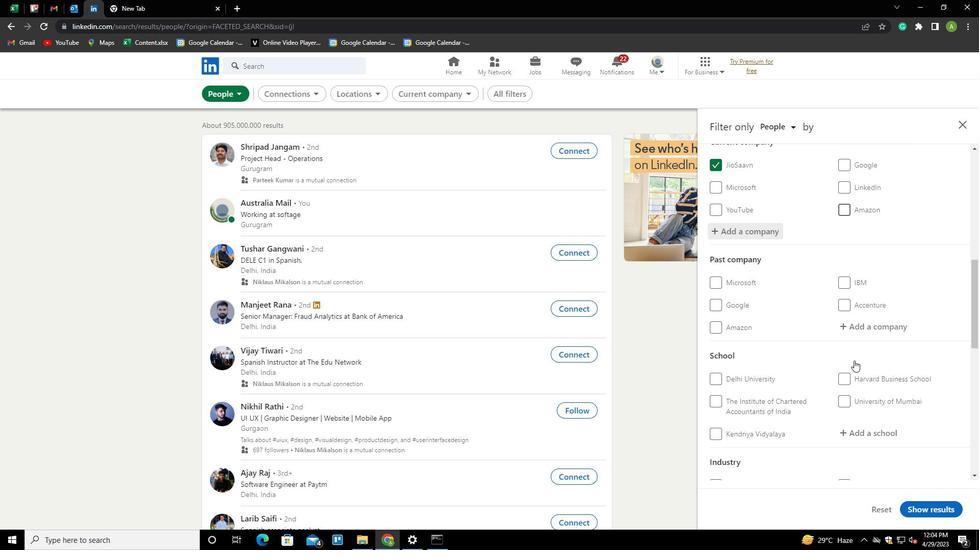 
Action: Mouse moved to (858, 337)
Screenshot: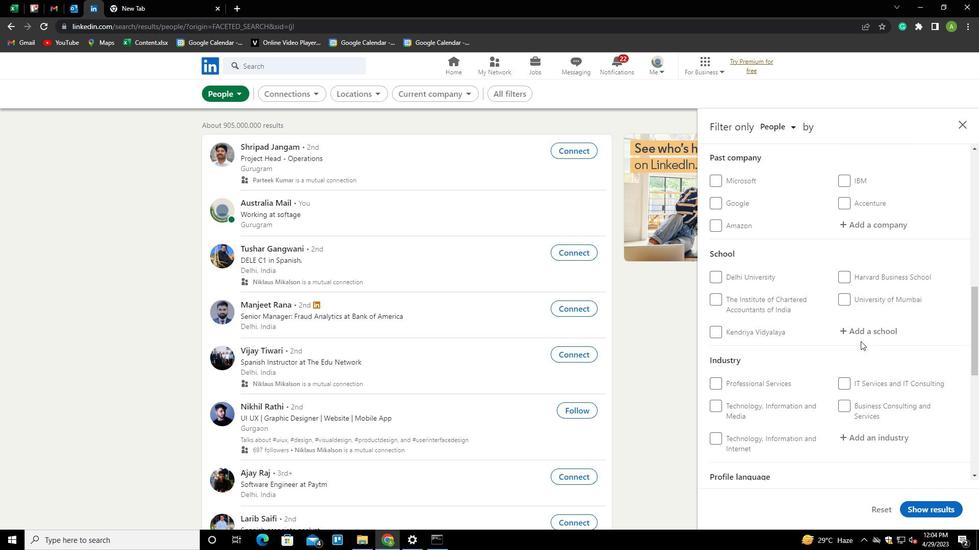 
Action: Mouse pressed left at (858, 337)
Screenshot: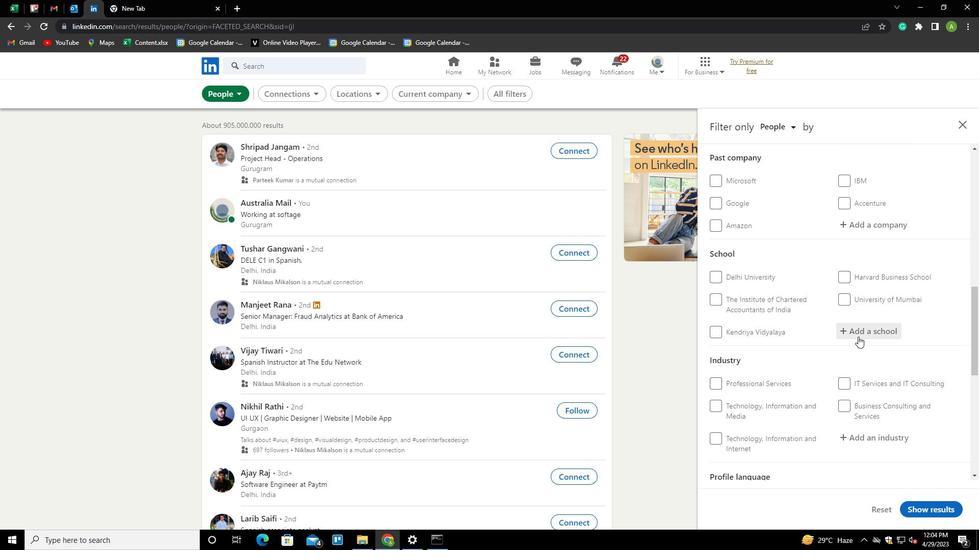 
Action: Key pressed <Key.shift>RV<Key.down><Key.down><Key.down><Key.down><Key.down><Key.down><Key.down><Key.down><Key.down><Key.down><Key.down><Key.down><Key.down><Key.down><Key.down><Key.down><Key.down><Key.down><Key.down><Key.down><Key.down><Key.space><Key.shift>INS<Key.down><Key.down><Key.down><Key.down><Key.enter>
Screenshot: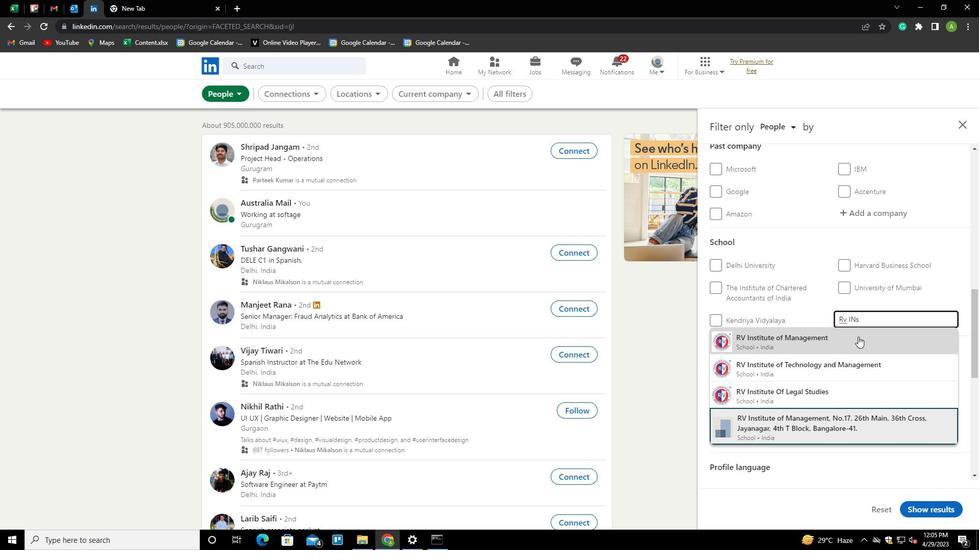 
Action: Mouse scrolled (858, 336) with delta (0, 0)
Screenshot: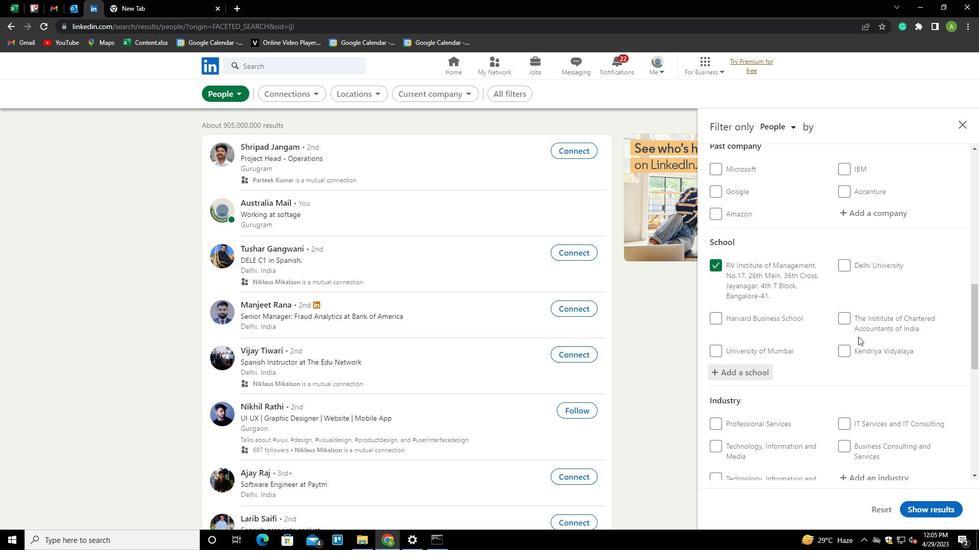 
Action: Mouse scrolled (858, 336) with delta (0, 0)
Screenshot: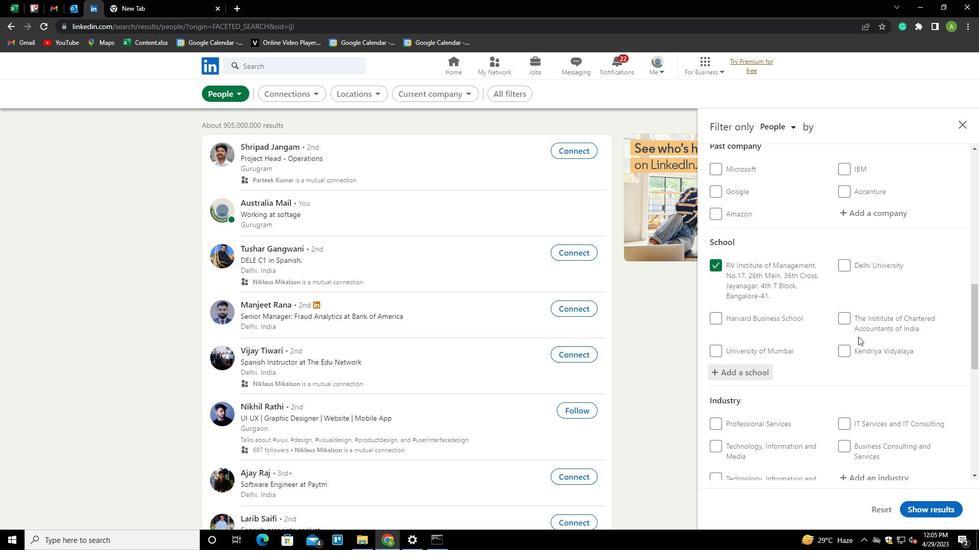 
Action: Mouse scrolled (858, 336) with delta (0, 0)
Screenshot: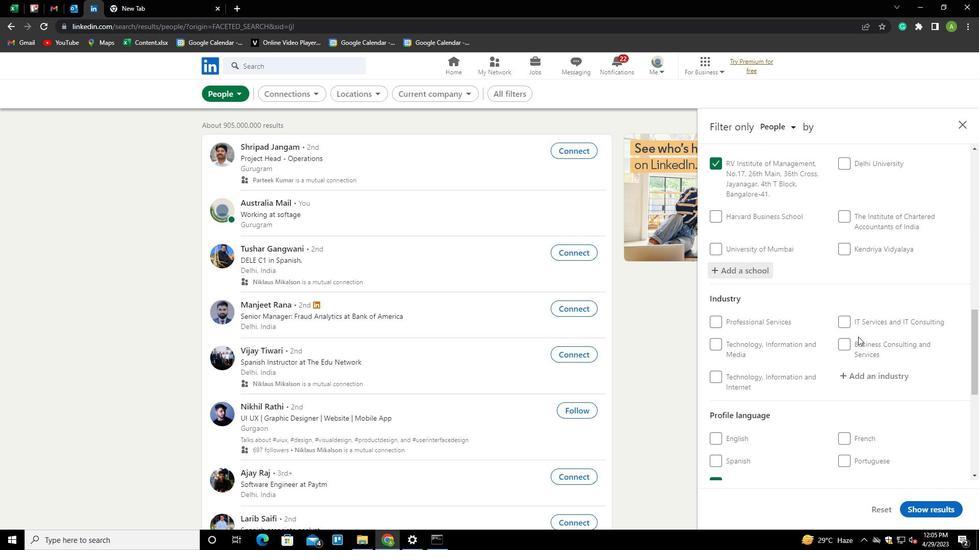 
Action: Mouse moved to (857, 320)
Screenshot: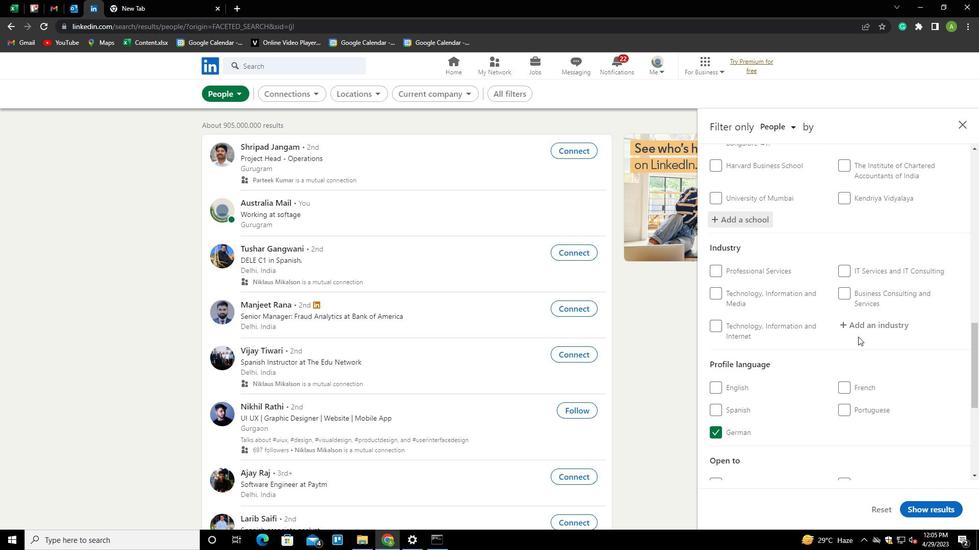 
Action: Mouse pressed left at (857, 320)
Screenshot: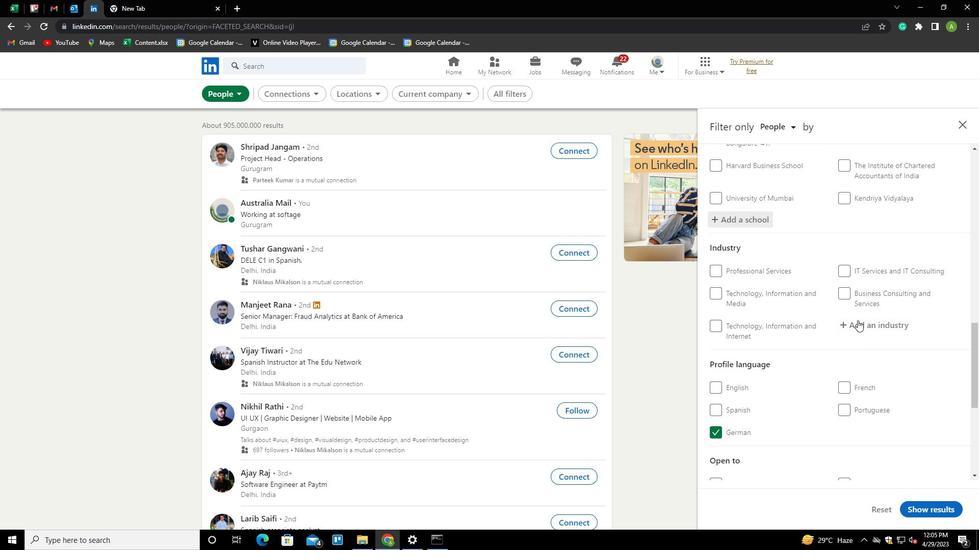
Action: Mouse moved to (868, 324)
Screenshot: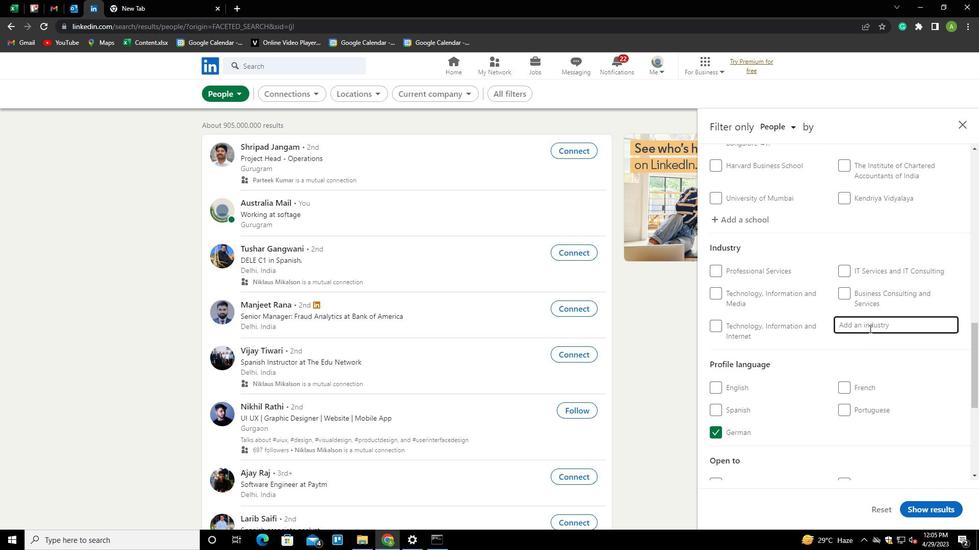 
Action: Mouse pressed left at (868, 324)
Screenshot: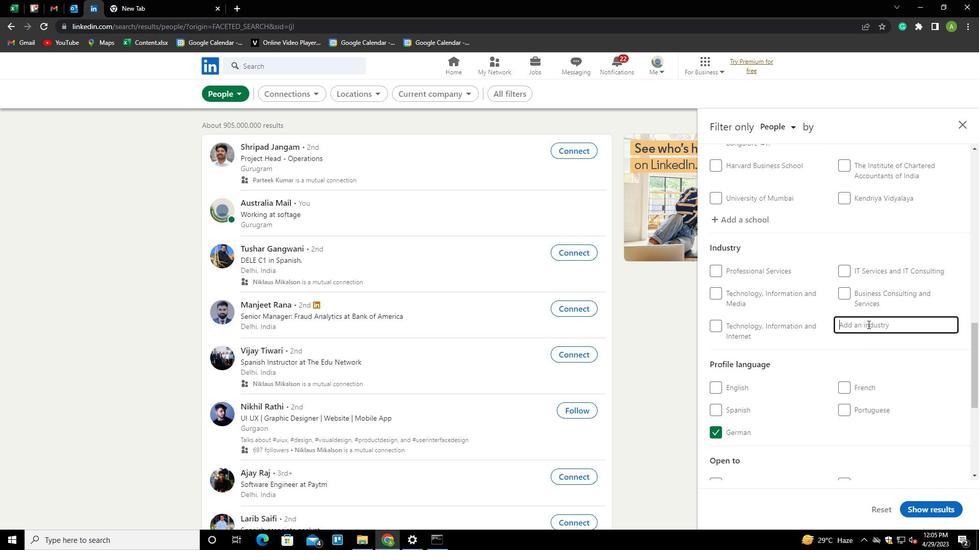 
Action: Key pressed <Key.shift>ROBOT<Key.down><Key.enter>
Screenshot: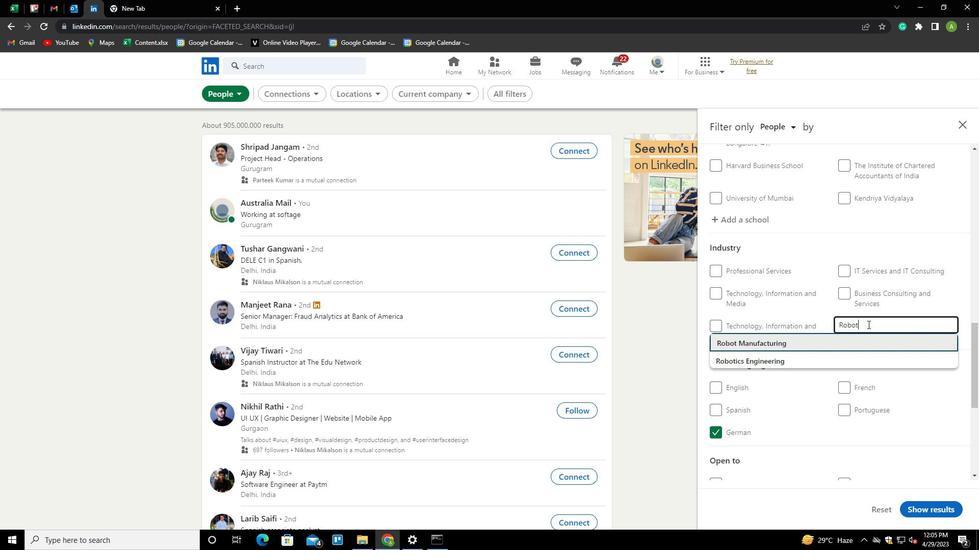 
Action: Mouse scrolled (868, 324) with delta (0, 0)
Screenshot: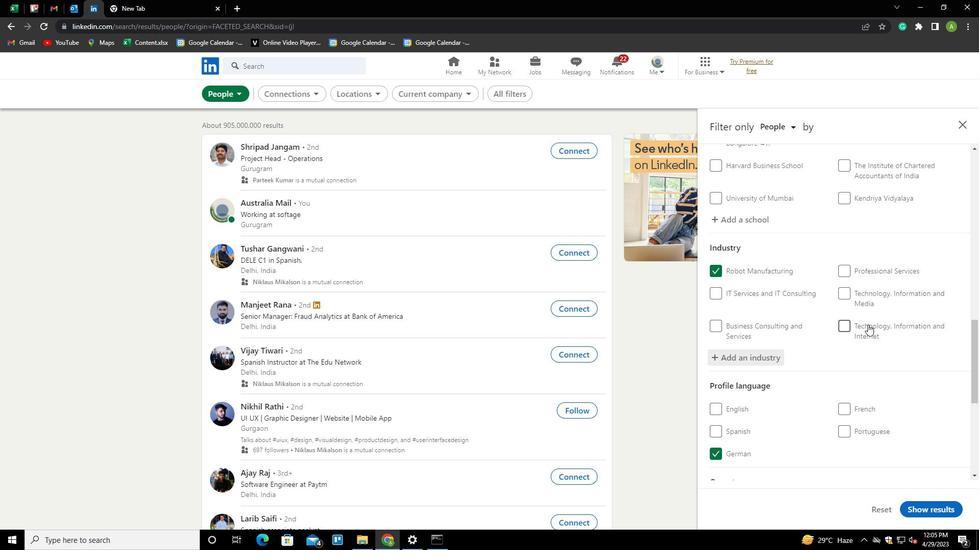 
Action: Mouse scrolled (868, 324) with delta (0, 0)
Screenshot: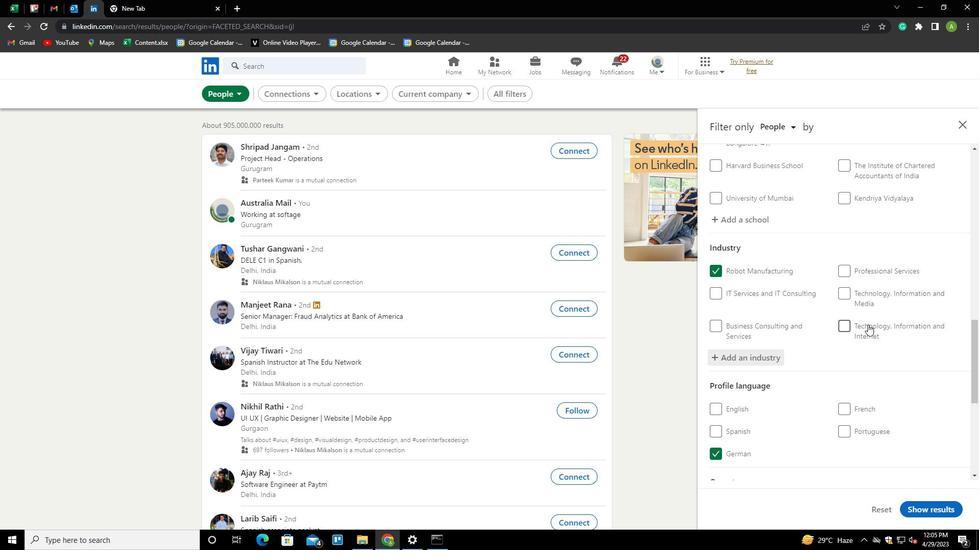 
Action: Mouse scrolled (868, 324) with delta (0, 0)
Screenshot: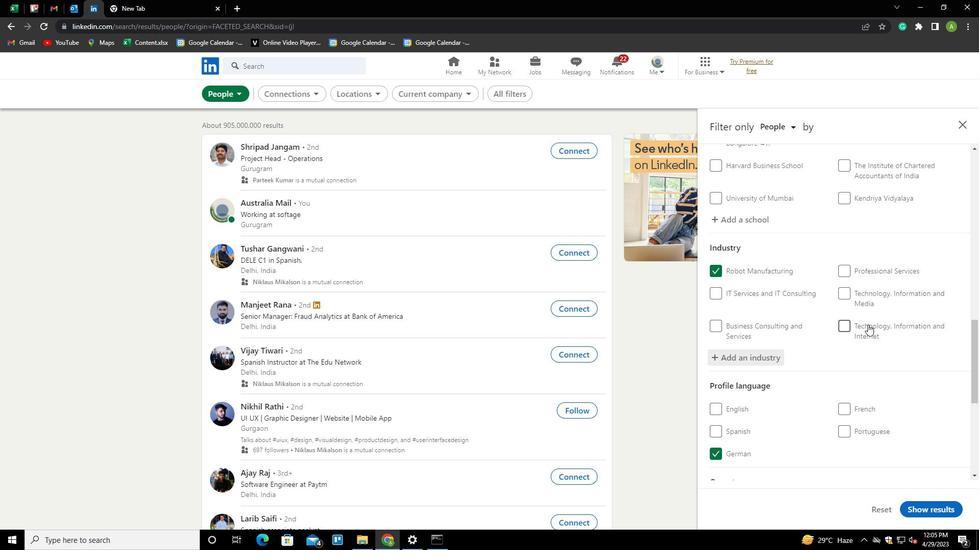 
Action: Mouse scrolled (868, 324) with delta (0, 0)
Screenshot: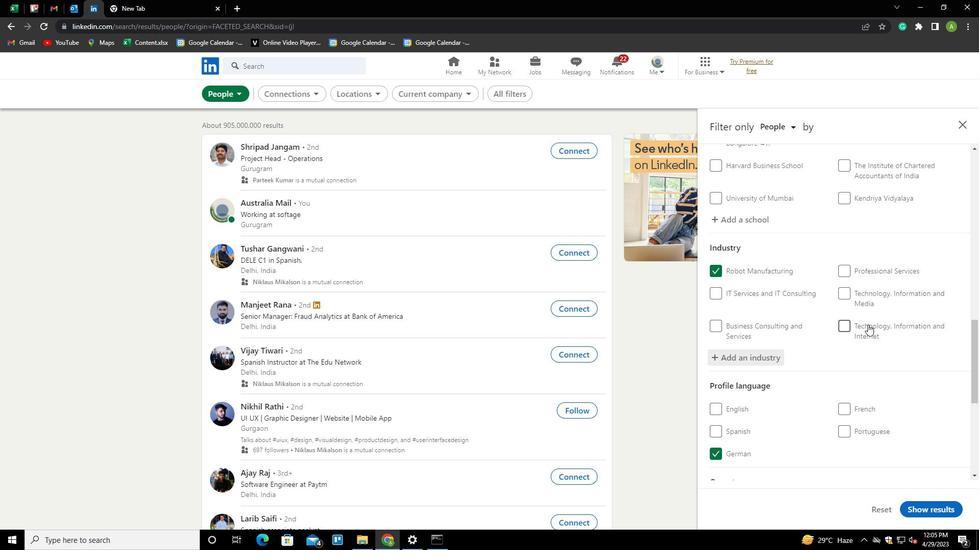 
Action: Mouse scrolled (868, 324) with delta (0, 0)
Screenshot: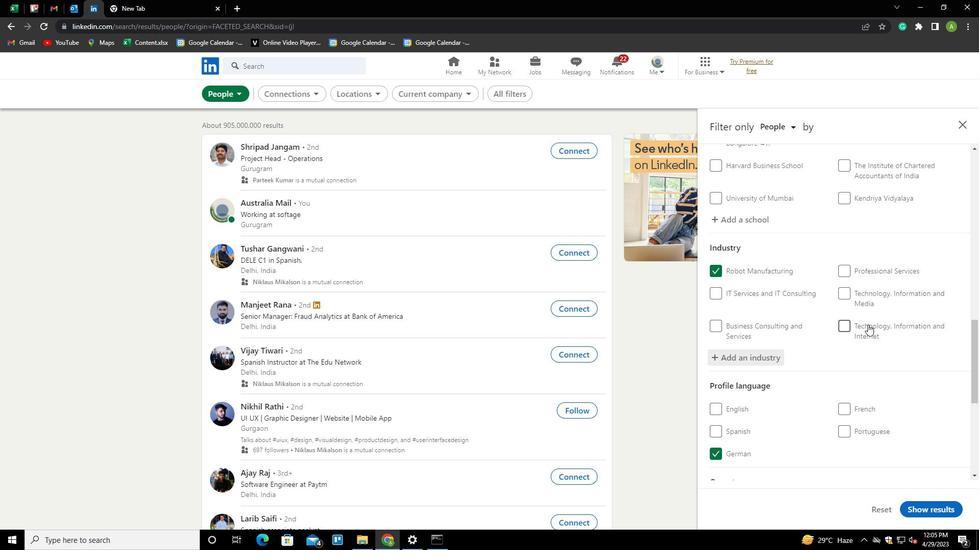 
Action: Mouse scrolled (868, 324) with delta (0, 0)
Screenshot: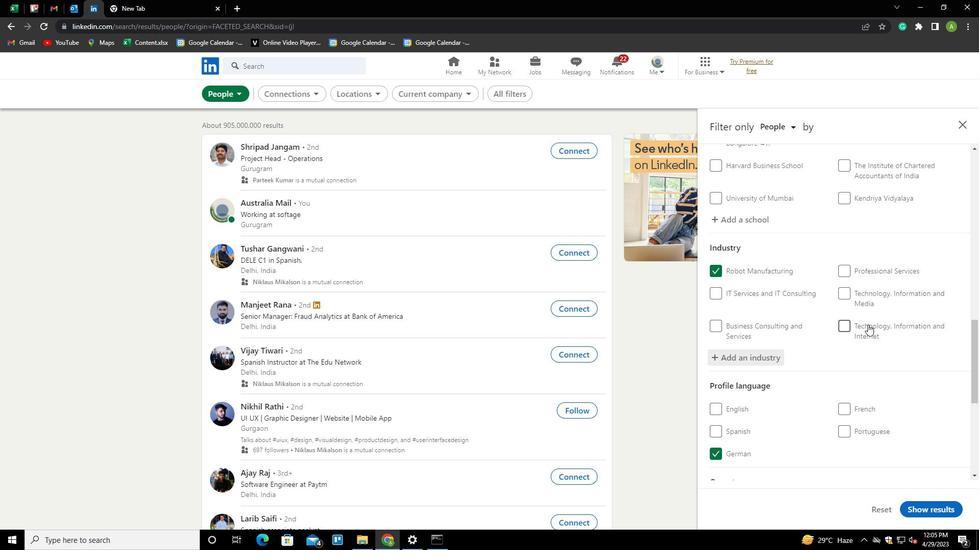 
Action: Mouse scrolled (868, 324) with delta (0, 0)
Screenshot: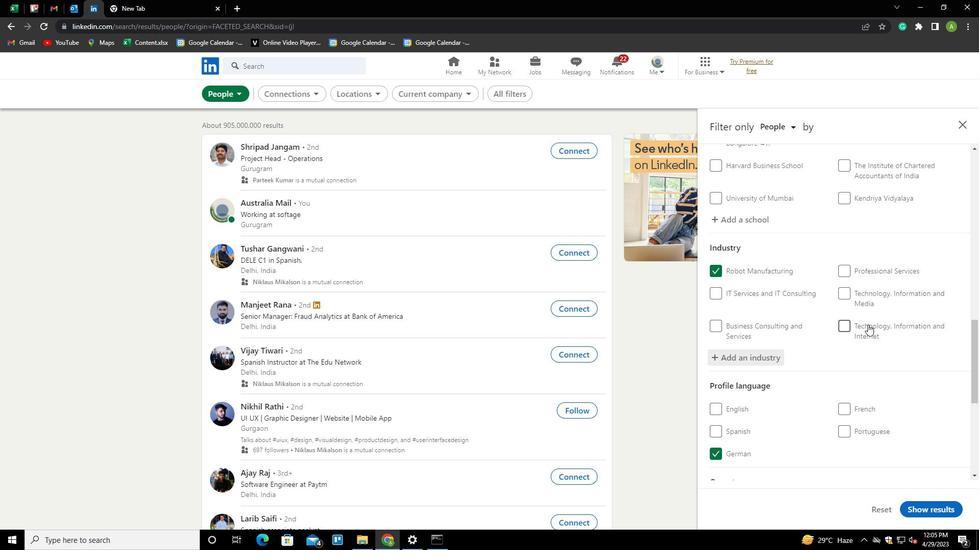 
Action: Mouse scrolled (868, 324) with delta (0, 0)
Screenshot: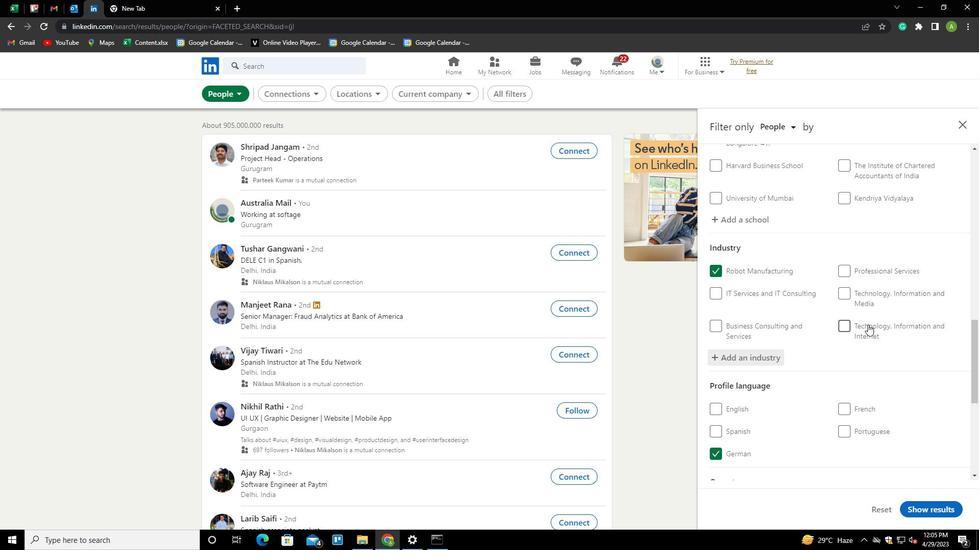
Action: Mouse moved to (856, 341)
Screenshot: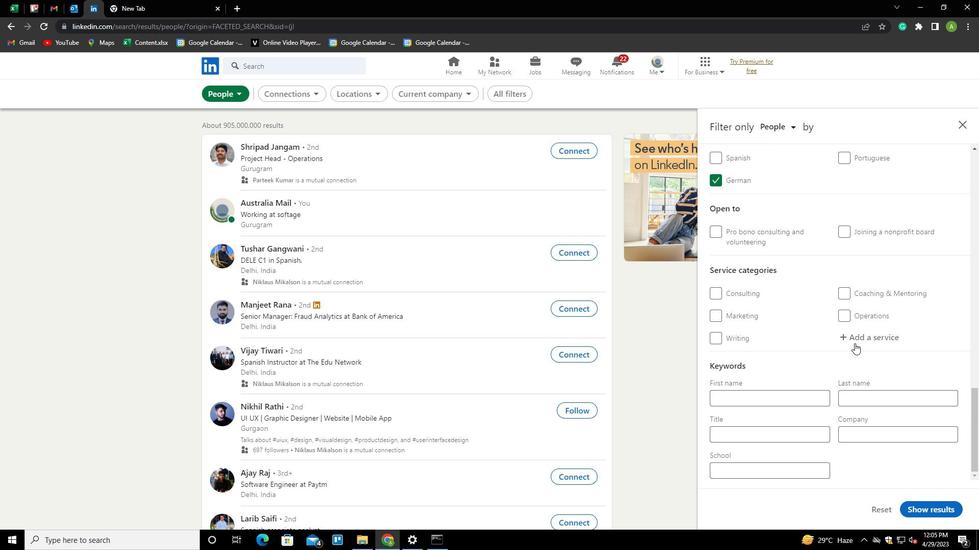
Action: Mouse pressed left at (856, 341)
Screenshot: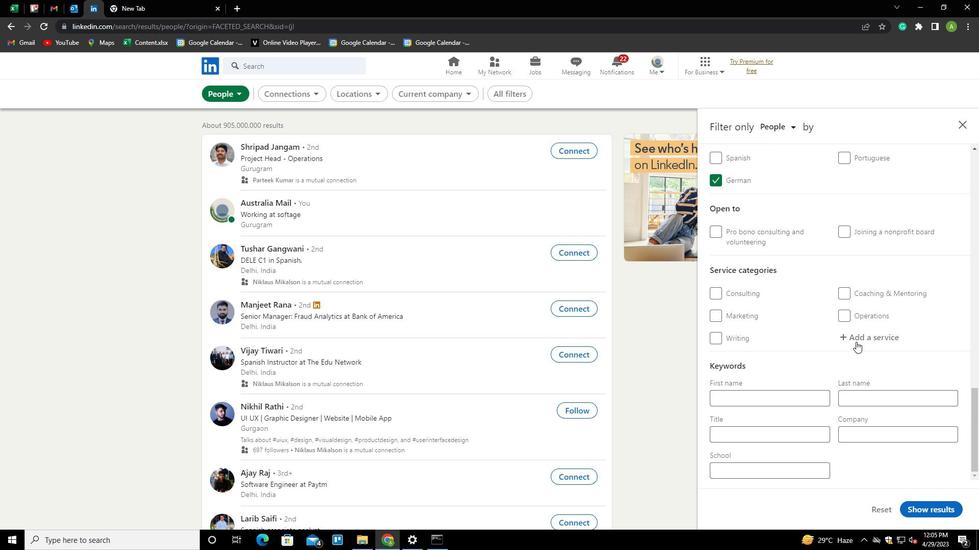 
Action: Mouse moved to (865, 336)
Screenshot: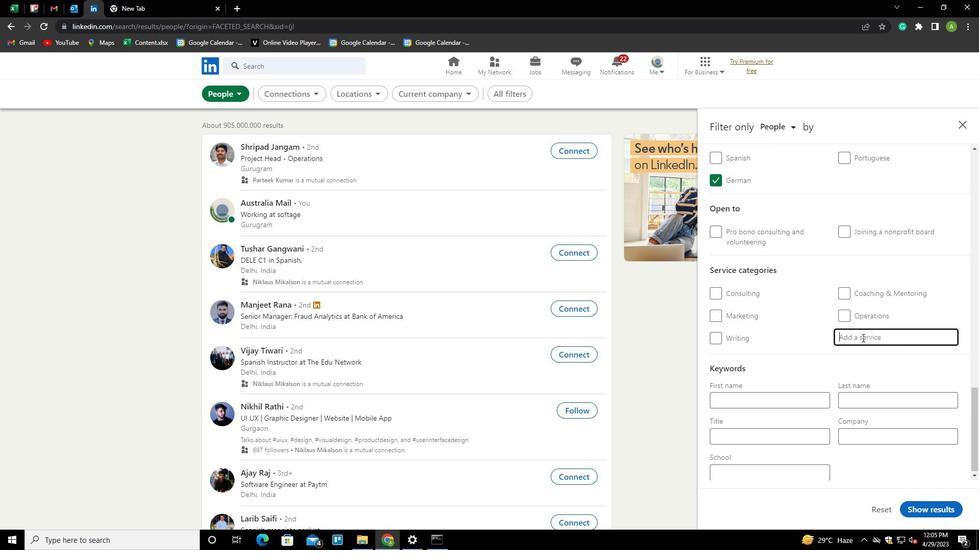 
Action: Mouse pressed left at (865, 336)
Screenshot: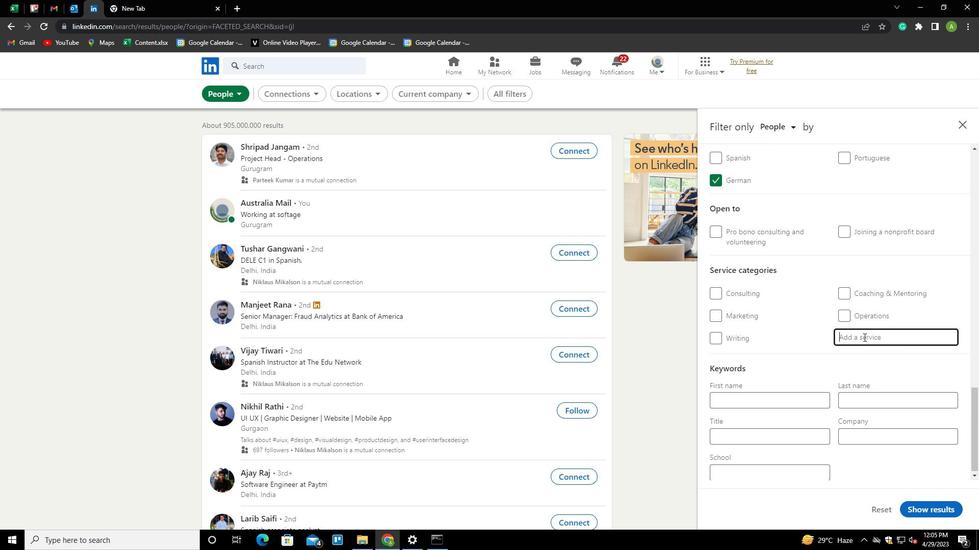 
Action: Key pressed <Key.shift>COACHING<Key.space><Key.shift>&<Key.space><Key.shift>MENTORING
Screenshot: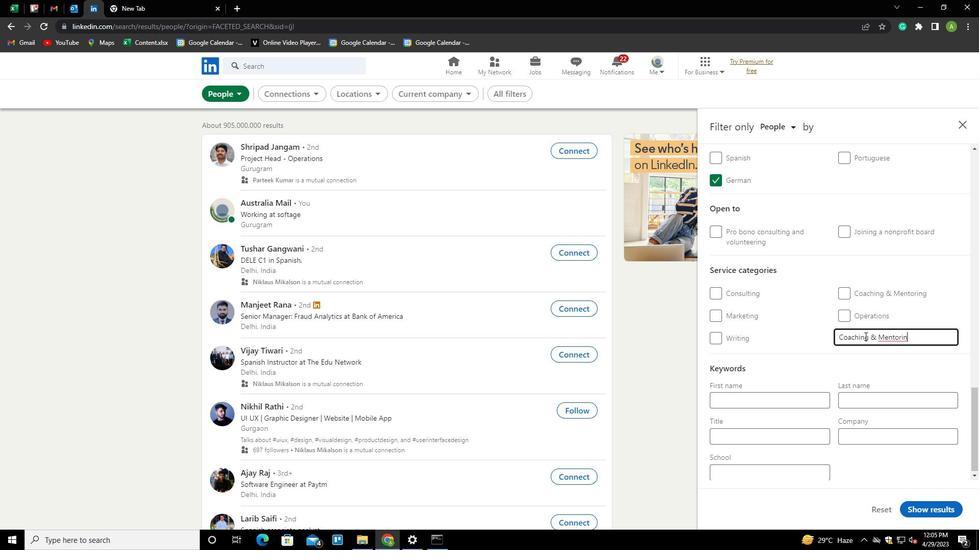 
Action: Mouse moved to (818, 338)
Screenshot: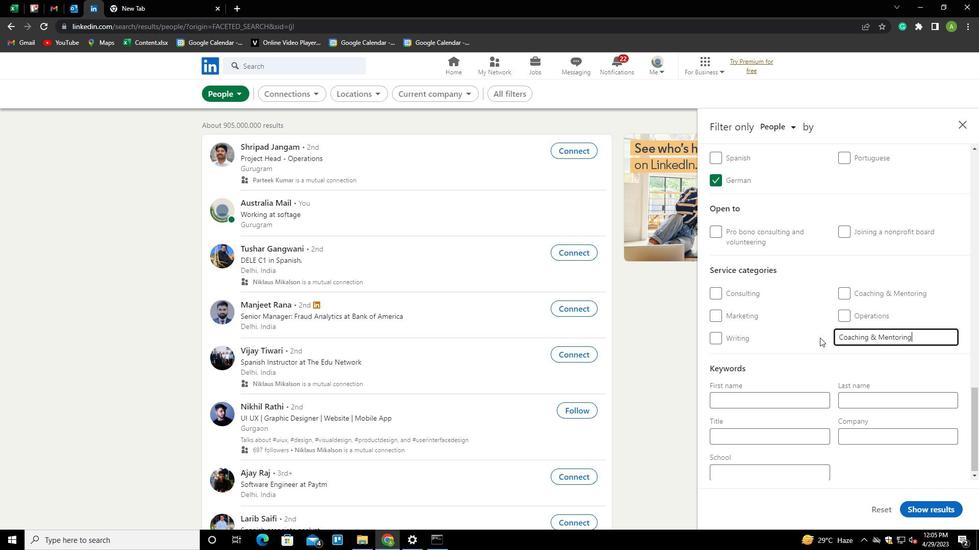 
Action: Mouse pressed left at (818, 338)
Screenshot: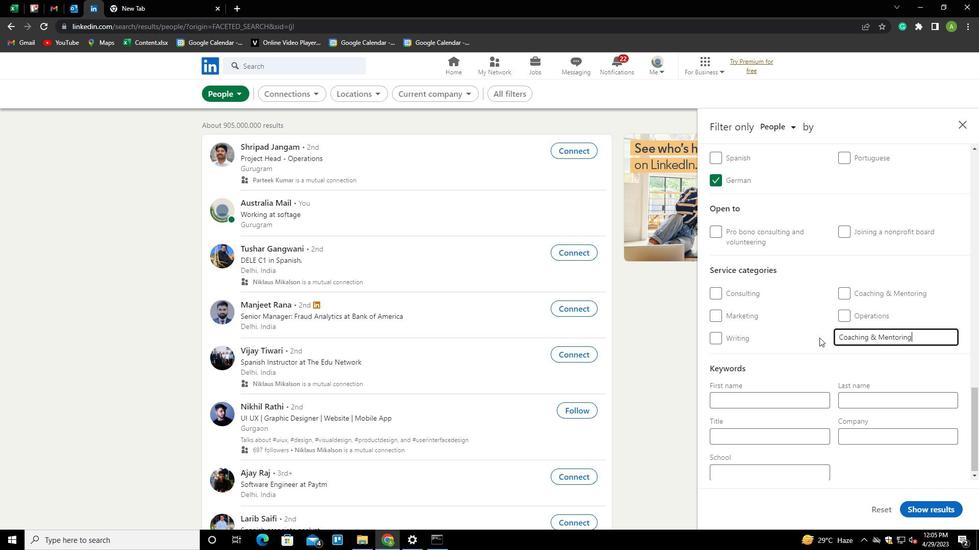 
Action: Mouse moved to (817, 337)
Screenshot: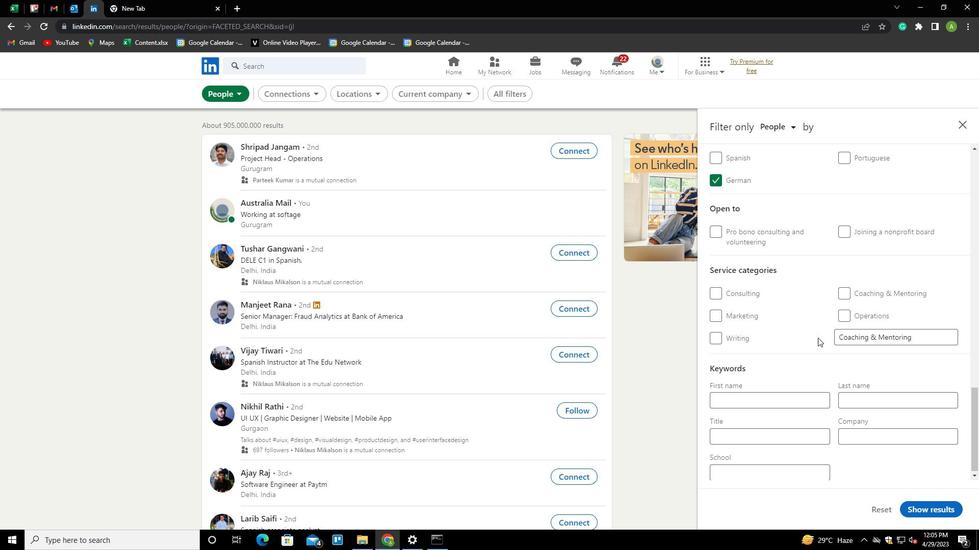 
Action: Mouse scrolled (817, 337) with delta (0, 0)
Screenshot: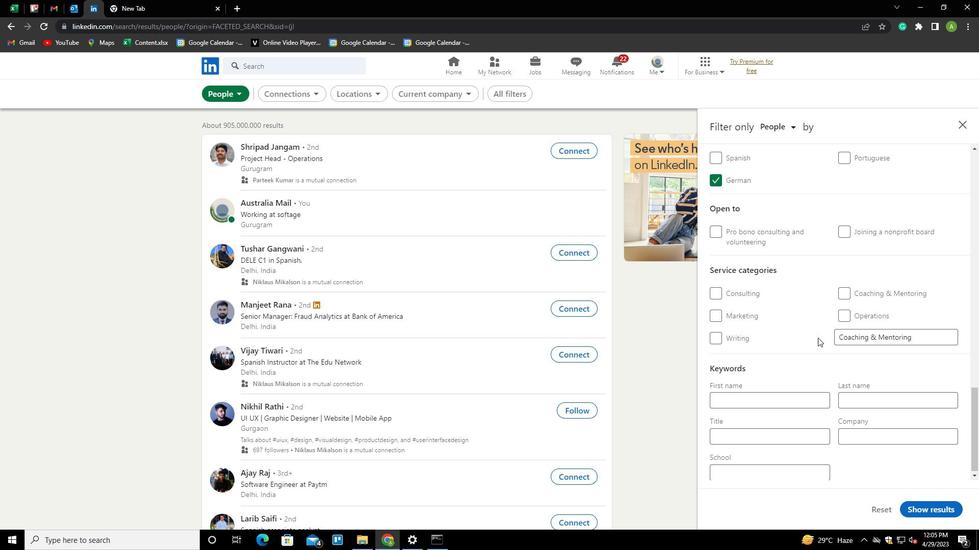 
Action: Mouse scrolled (817, 337) with delta (0, 0)
Screenshot: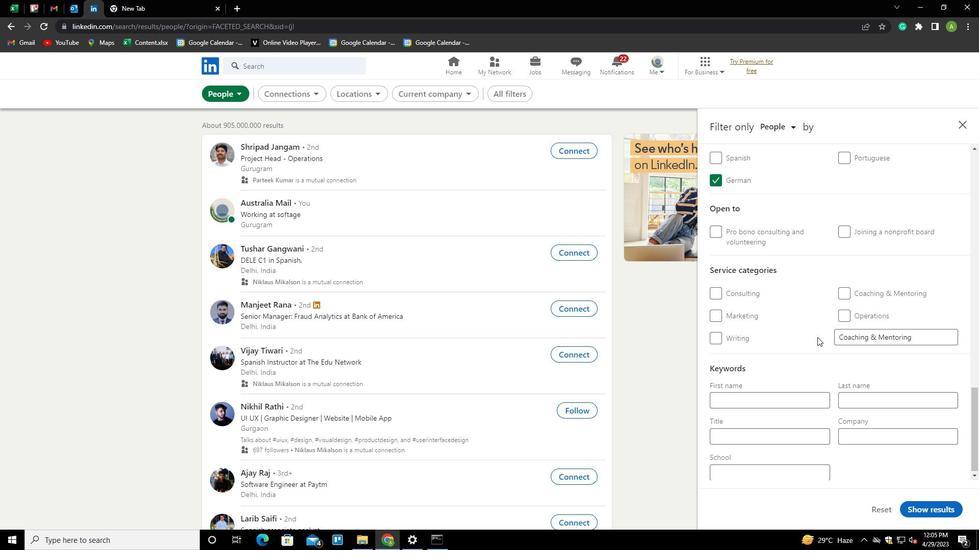 
Action: Mouse moved to (739, 436)
Screenshot: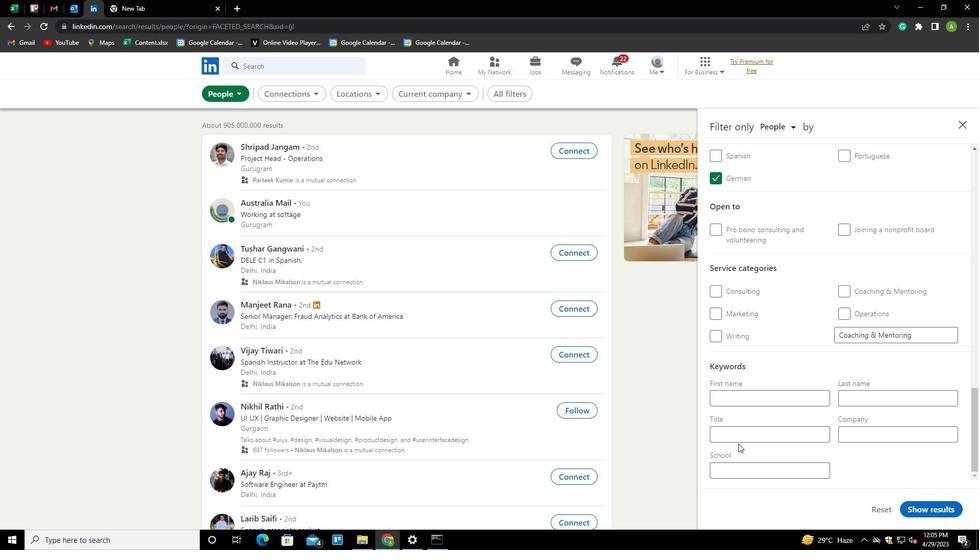 
Action: Mouse pressed left at (739, 436)
Screenshot: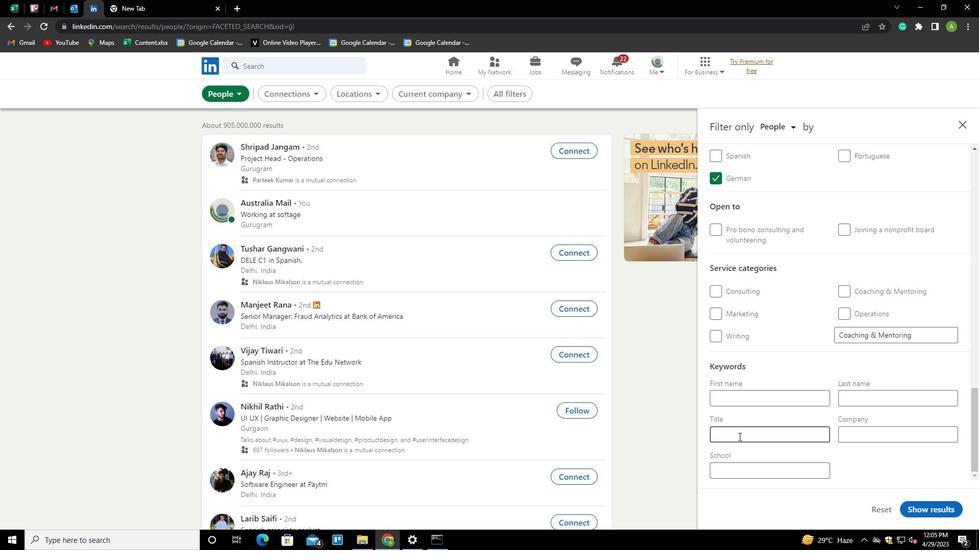 
Action: Key pressed <Key.shift><Key.shift><Key.shift><Key.shift><Key.shift><Key.shift><Key.shift><Key.shift><Key.shift><Key.shift><Key.shift><Key.shift><Key.shift><Key.shift><Key.shift><Key.shift><Key.shift><Key.shift><Key.shift><Key.shift><Key.shift><Key.shift><Key.shift><Key.shift><Key.shift><Key.shift><Key.shift><Key.shift><Key.shift><Key.shift><Key.shift><Key.shift><Key.shift><Key.shift><Key.shift><Key.shift><Key.shift><Key.shift><Key.shift>MARKET<Key.space><Key.shift>DEVELP<Key.backspace>OPMENT<Key.space><Key.shift>MANAGER
Screenshot: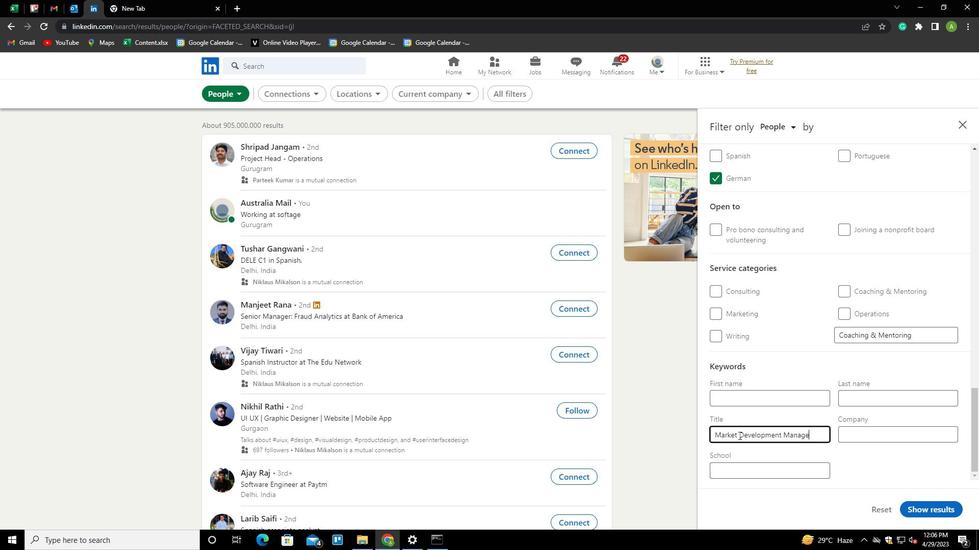 
Action: Mouse moved to (882, 466)
Screenshot: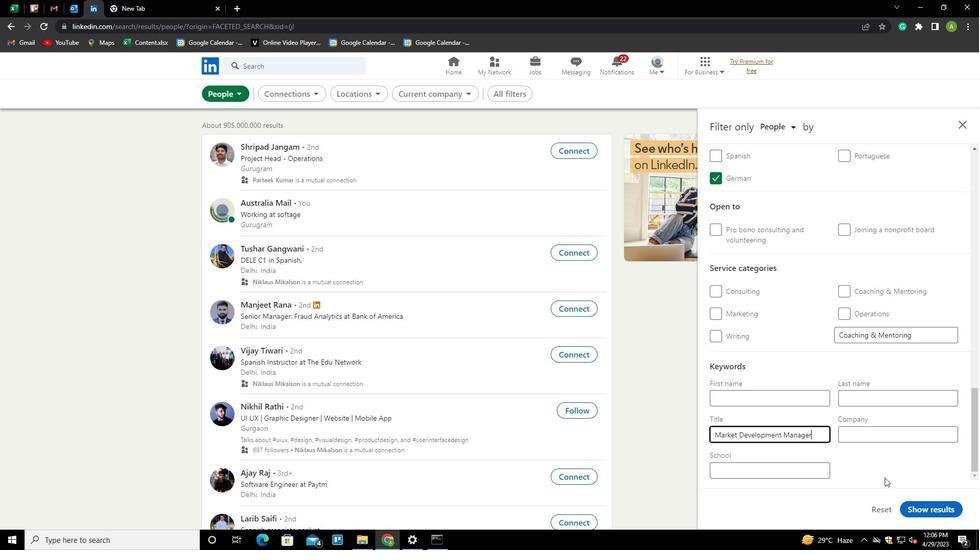 
Action: Mouse pressed left at (882, 466)
Screenshot: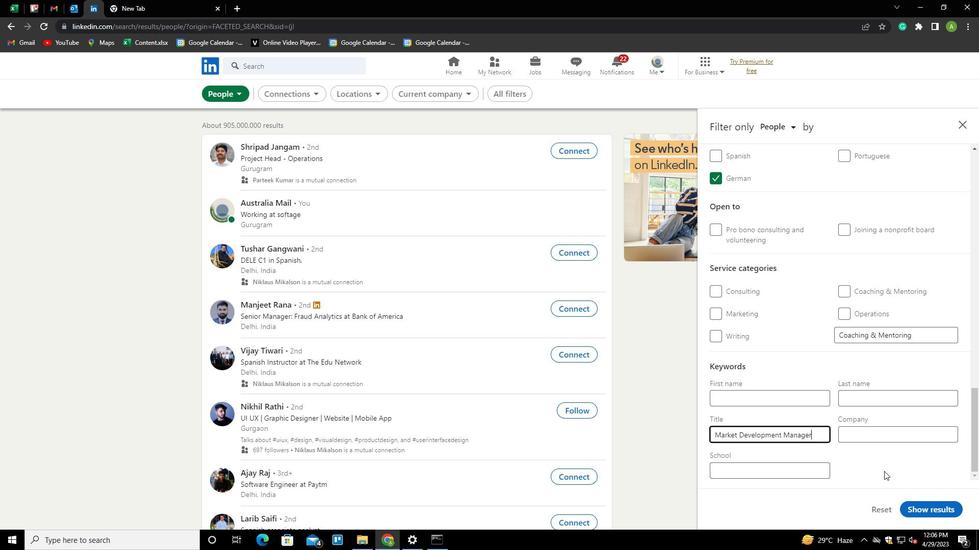 
Action: Mouse moved to (943, 514)
Screenshot: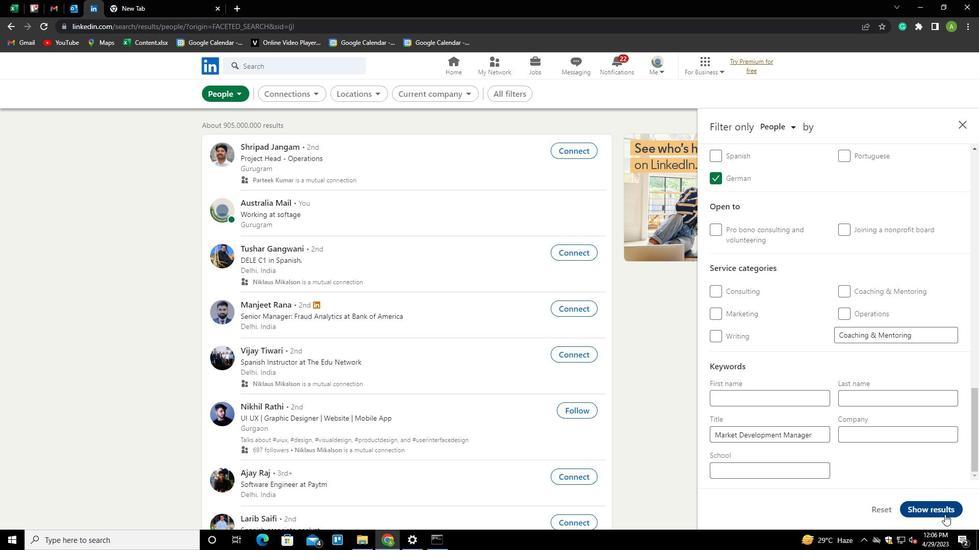 
Action: Mouse pressed left at (943, 514)
Screenshot: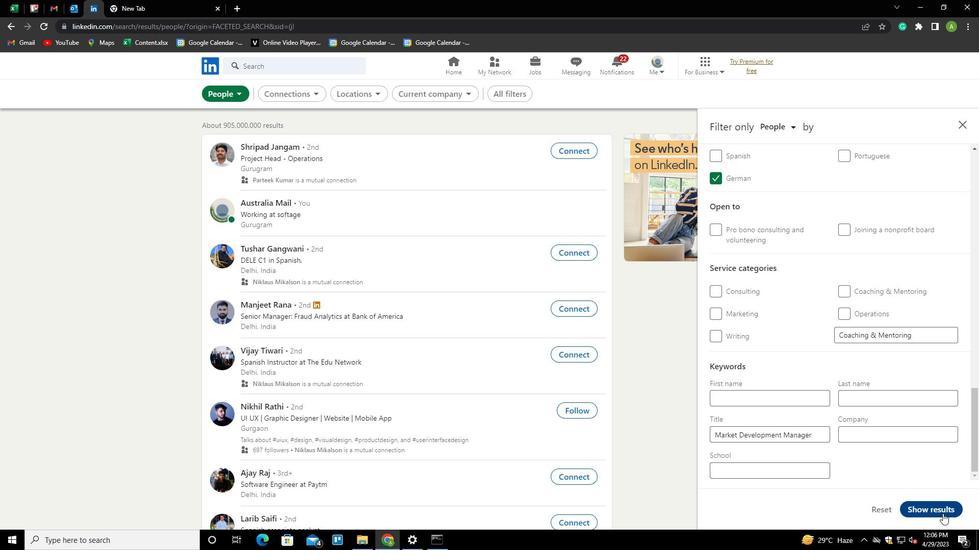 
